 Task: Open Card Home Decor Review in Board Business Model Development and Validation to Workspace Content Marketing Agencies and add a team member Softage.1@softage.net, a label Blue, a checklist Mixology, an attachment from Trello, a color Blue and finally, add a card description 'Plan and execute company team-building retreat with a focus on creativity and innovation' and a comment 'This task presents an opportunity to demonstrate our leadership and decision-making skills, making informed choices and taking action.'. Add a start date 'Jan 05, 1900' with a due date 'Jan 12, 1900'
Action: Mouse moved to (48, 264)
Screenshot: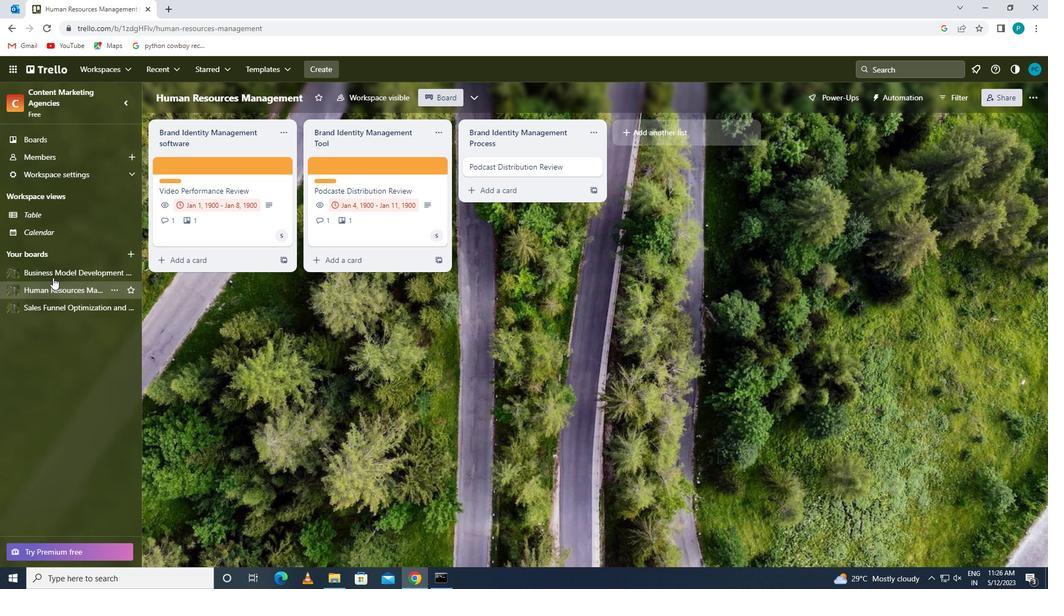 
Action: Mouse pressed left at (48, 264)
Screenshot: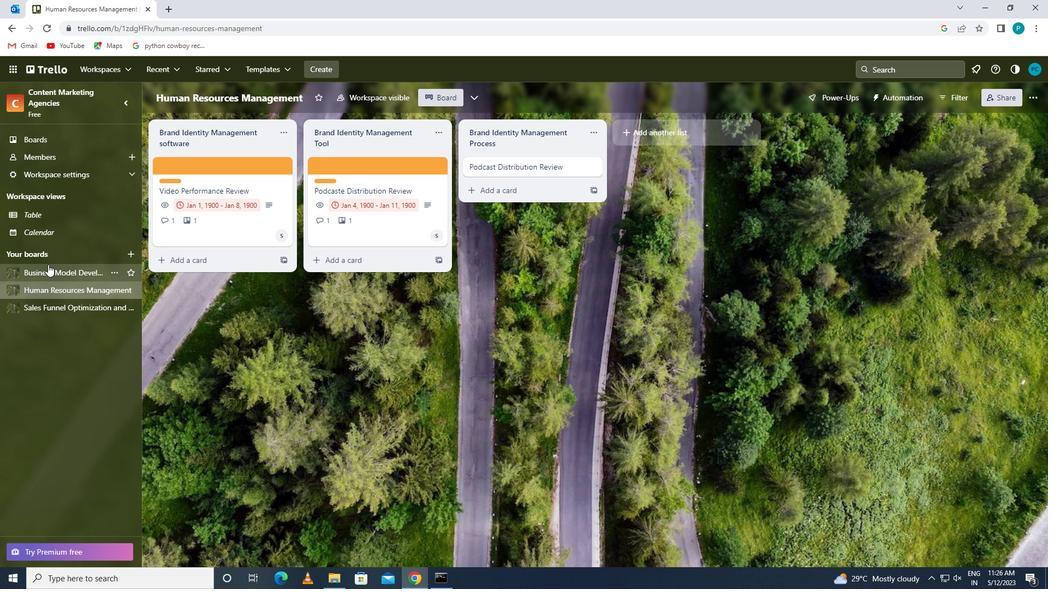 
Action: Mouse moved to (349, 167)
Screenshot: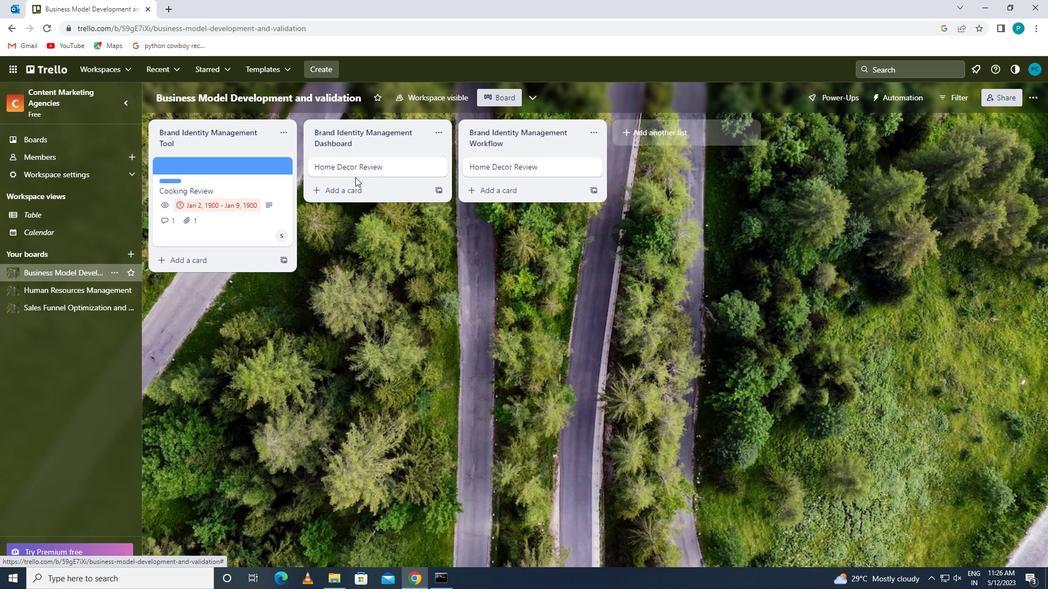 
Action: Mouse pressed left at (349, 167)
Screenshot: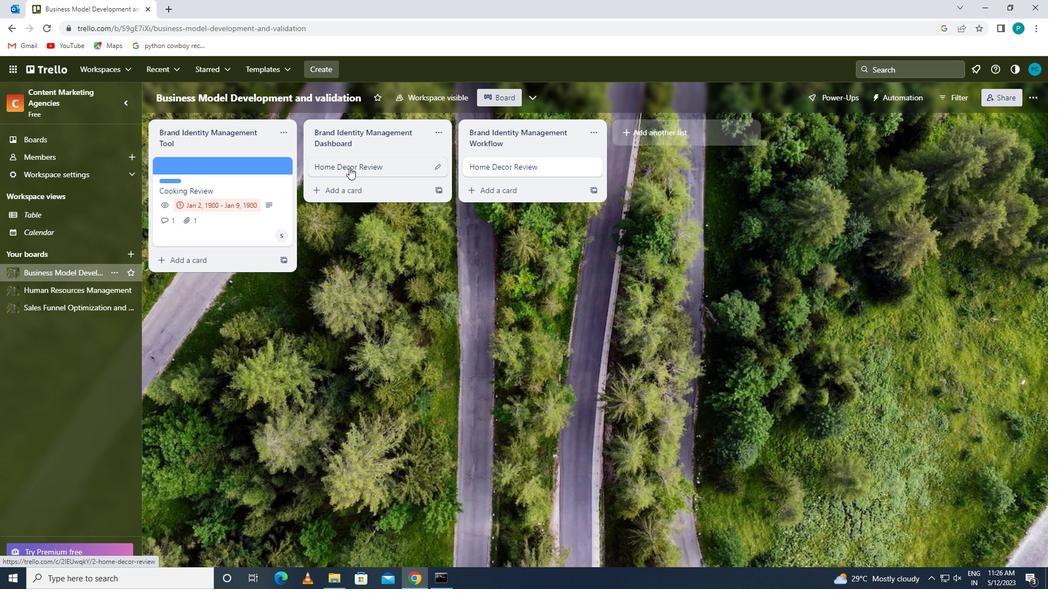 
Action: Mouse moved to (659, 191)
Screenshot: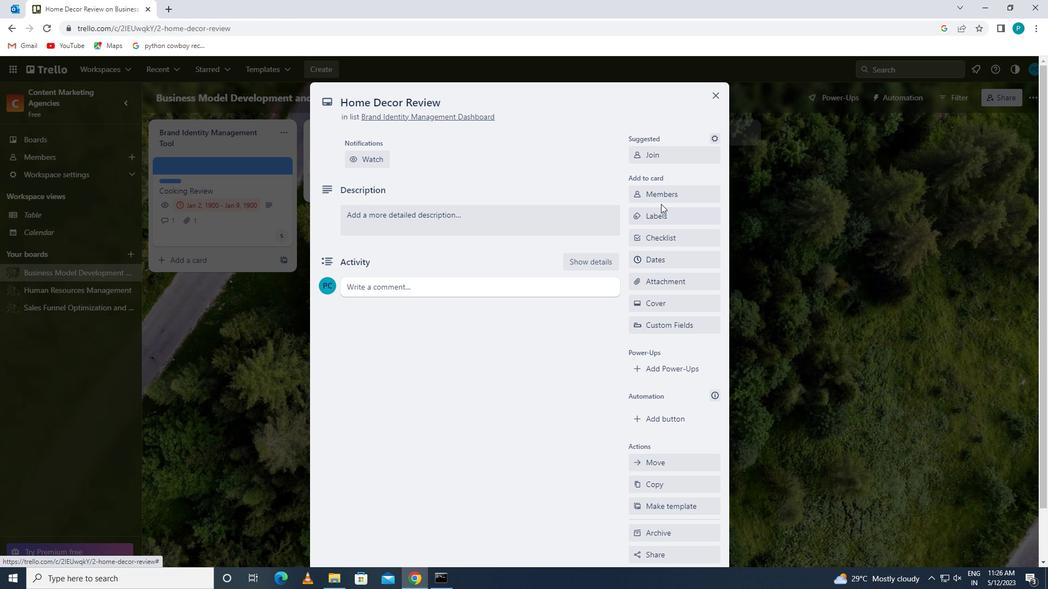 
Action: Mouse pressed left at (659, 191)
Screenshot: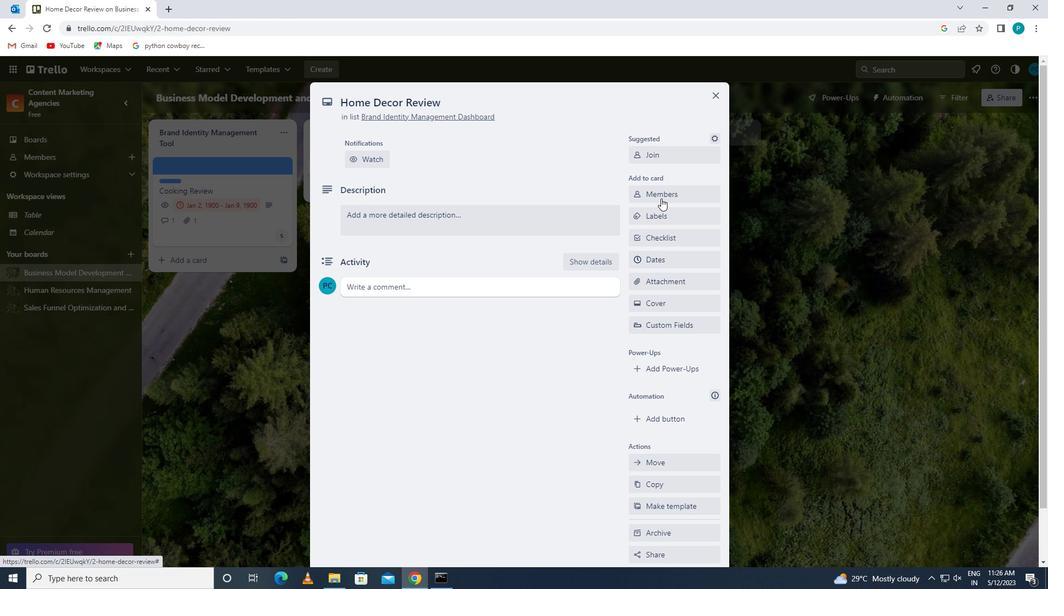 
Action: Key pressed <Key.caps_lock>s<Key.caps_lock>oftage.1
Screenshot: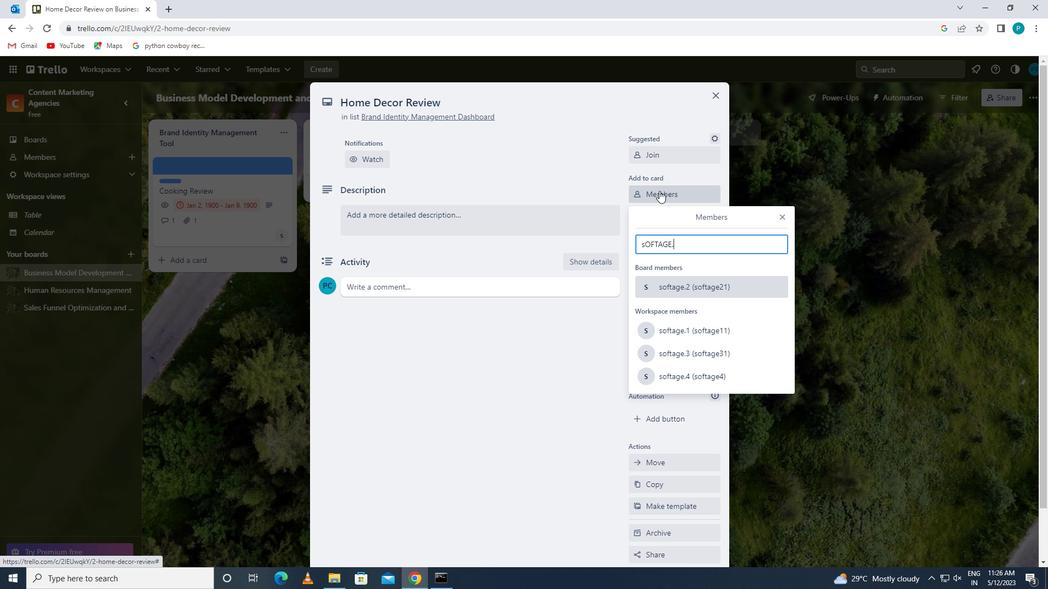 
Action: Mouse moved to (668, 349)
Screenshot: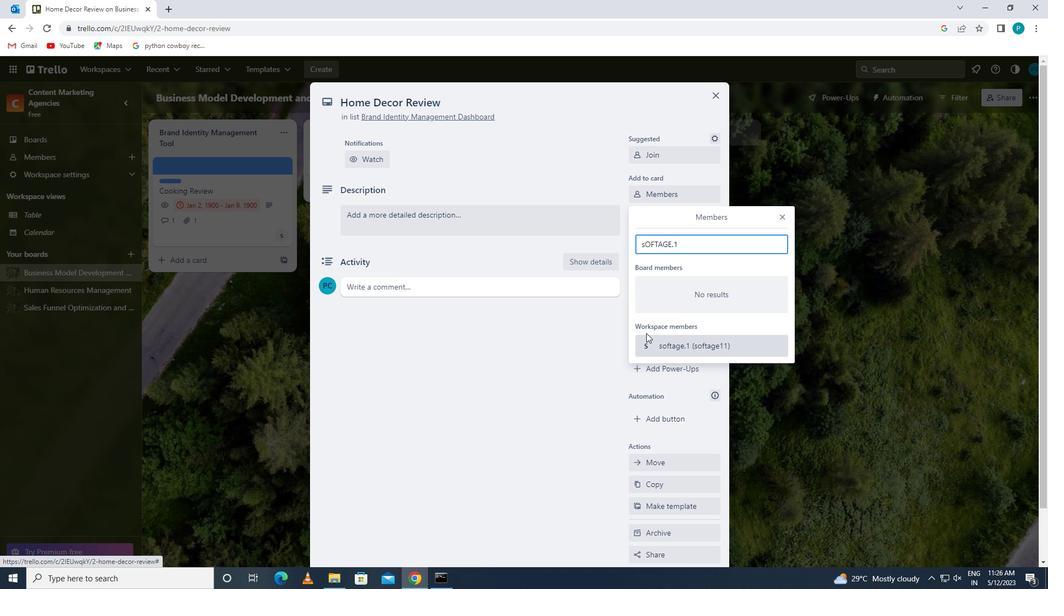 
Action: Mouse pressed left at (668, 349)
Screenshot: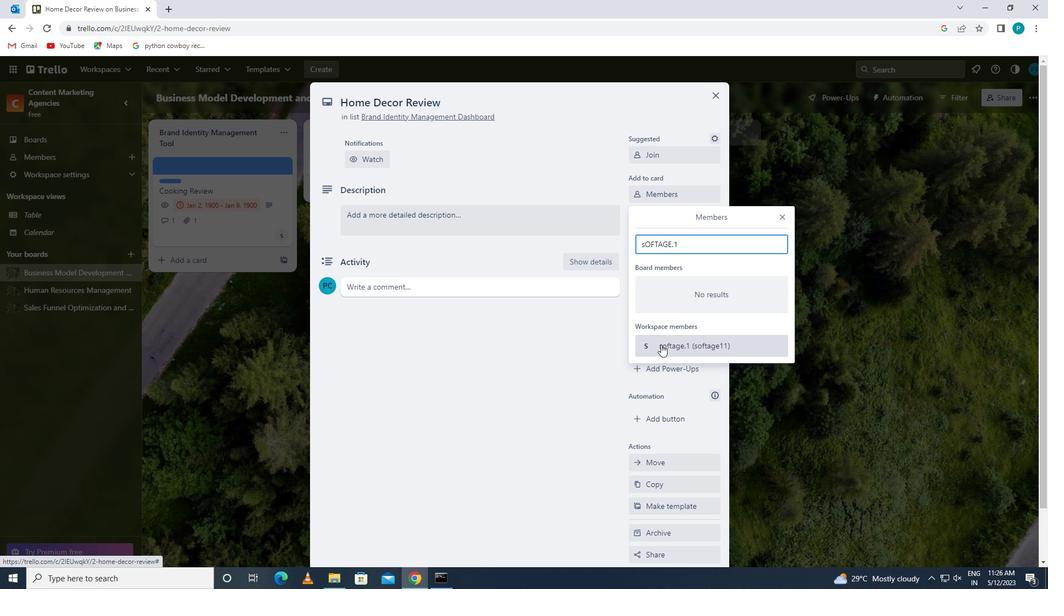 
Action: Mouse moved to (776, 211)
Screenshot: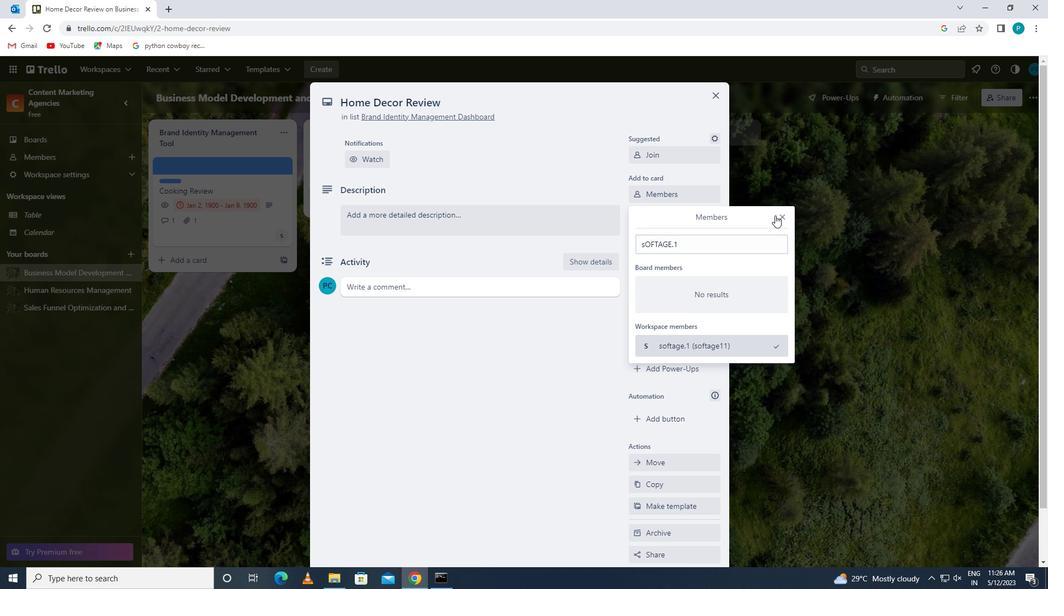 
Action: Mouse pressed left at (776, 211)
Screenshot: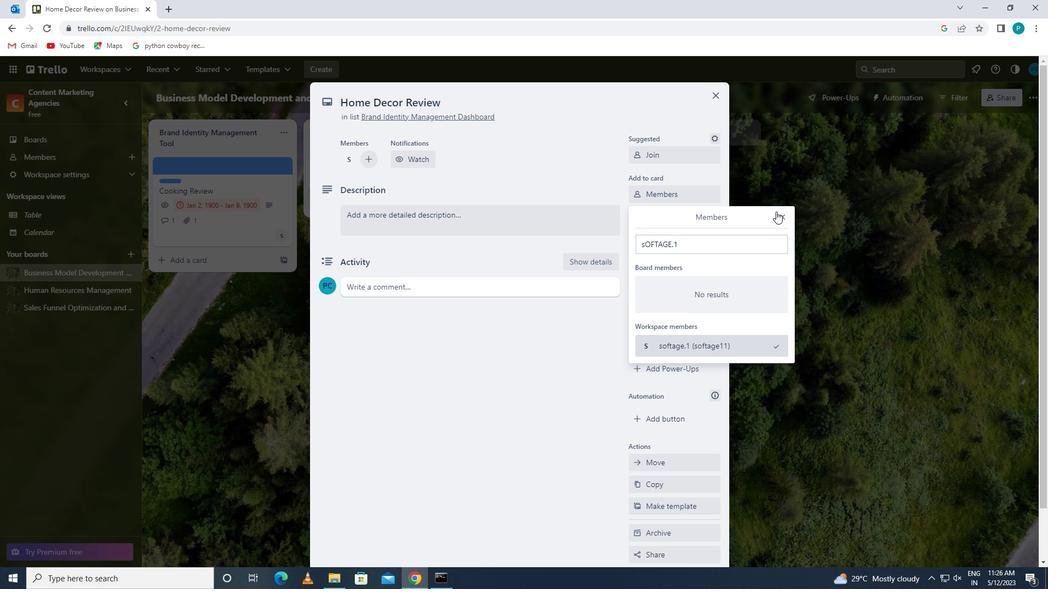
Action: Mouse moved to (681, 209)
Screenshot: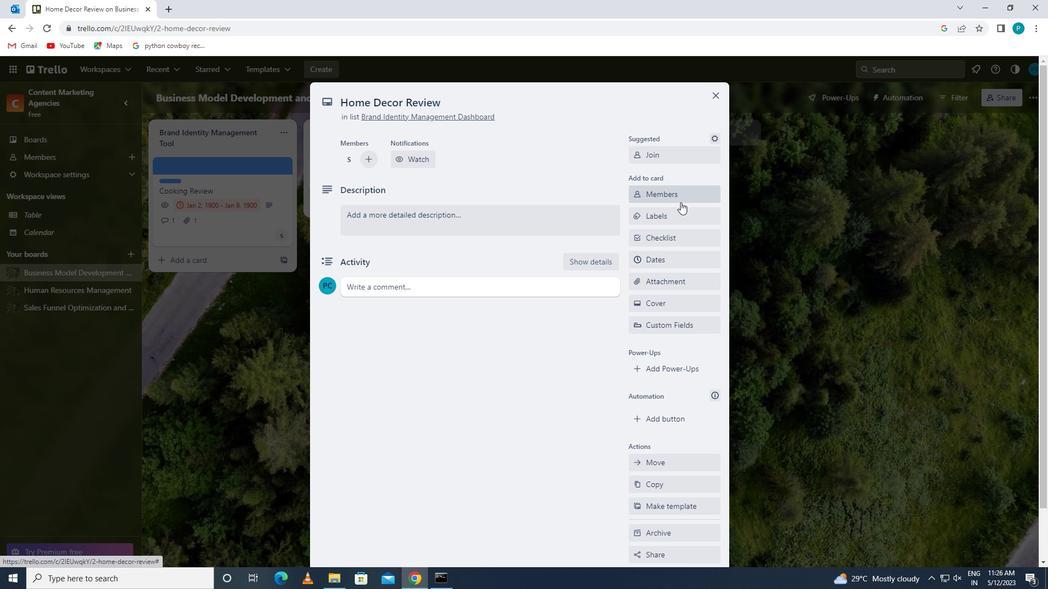 
Action: Mouse pressed left at (681, 209)
Screenshot: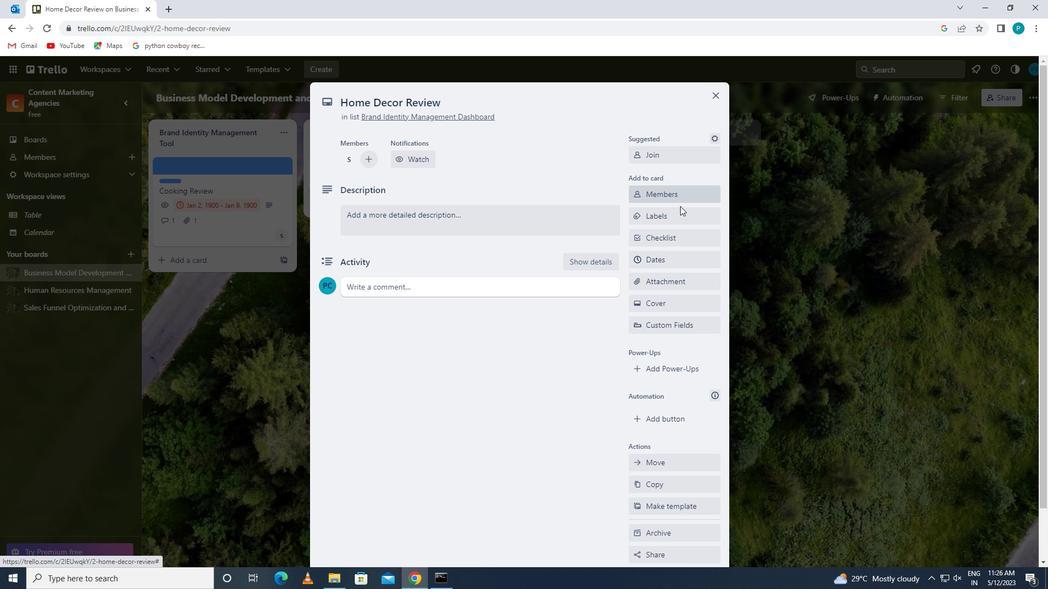 
Action: Mouse moved to (708, 431)
Screenshot: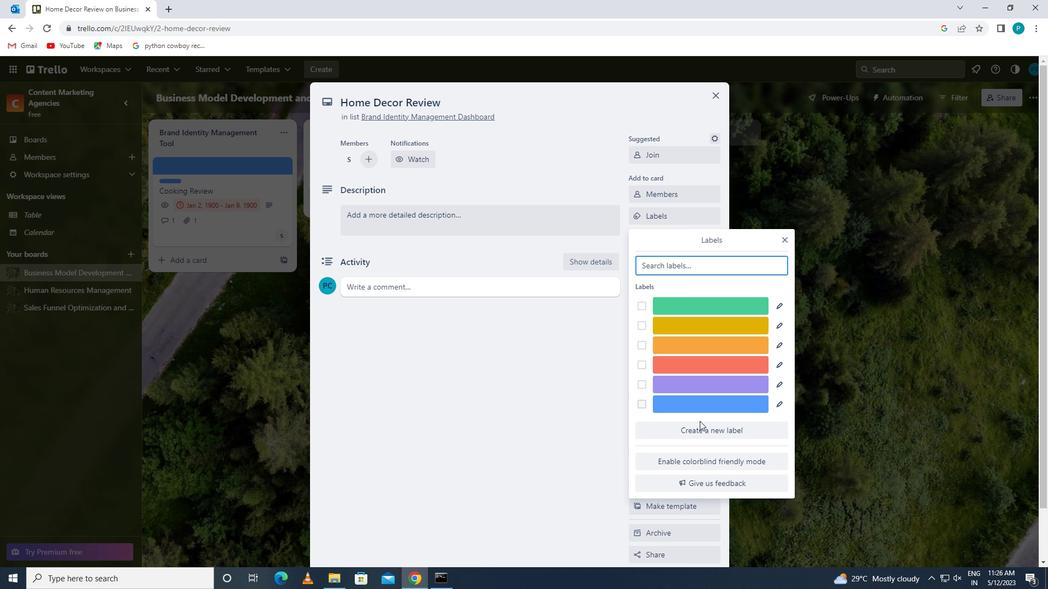 
Action: Mouse pressed left at (708, 431)
Screenshot: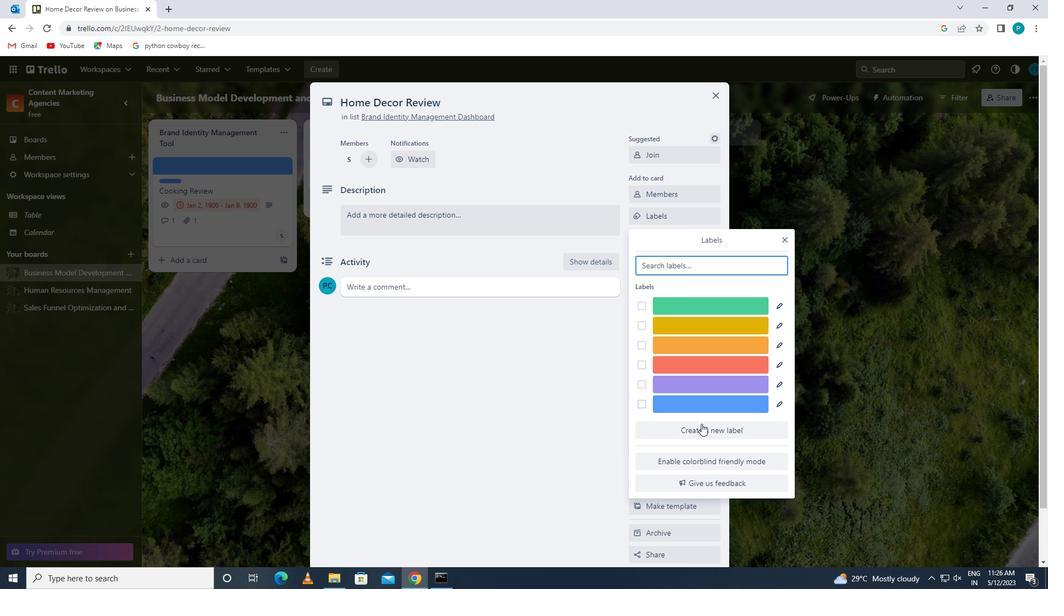 
Action: Mouse moved to (653, 471)
Screenshot: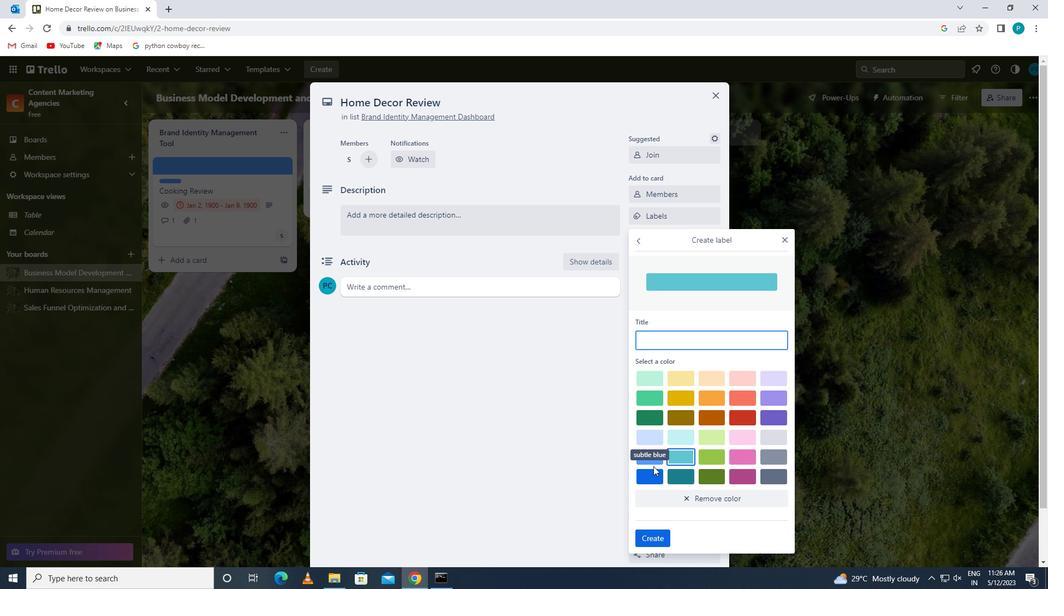 
Action: Mouse pressed left at (653, 471)
Screenshot: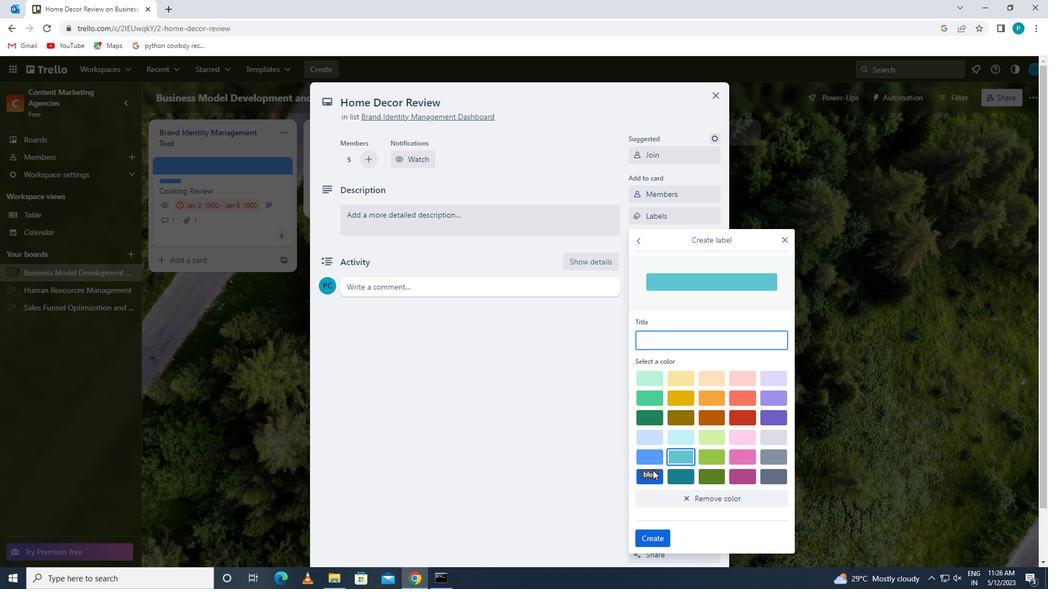 
Action: Mouse moved to (652, 460)
Screenshot: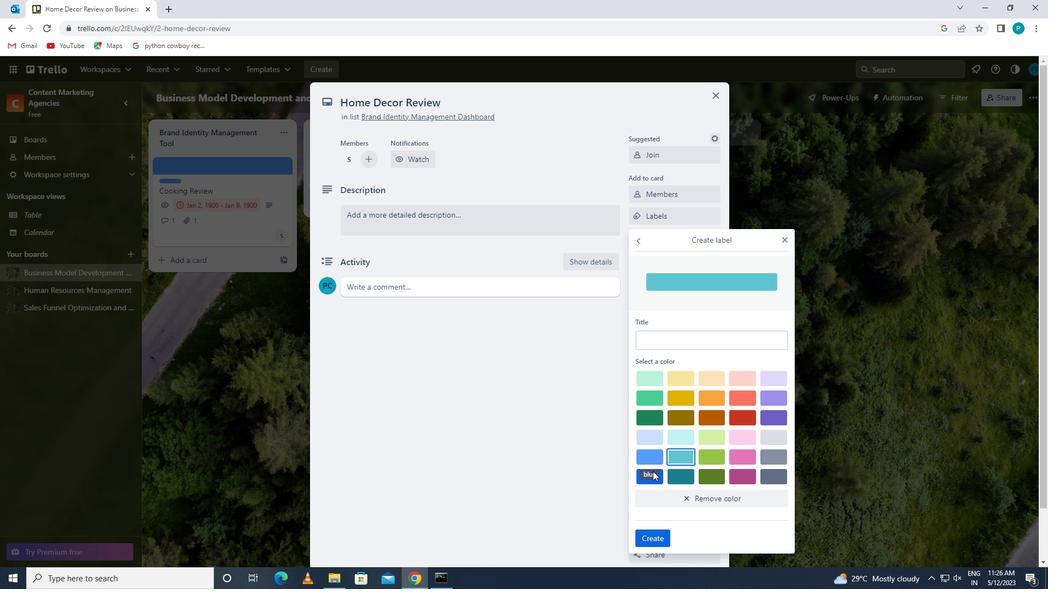 
Action: Mouse pressed left at (652, 460)
Screenshot: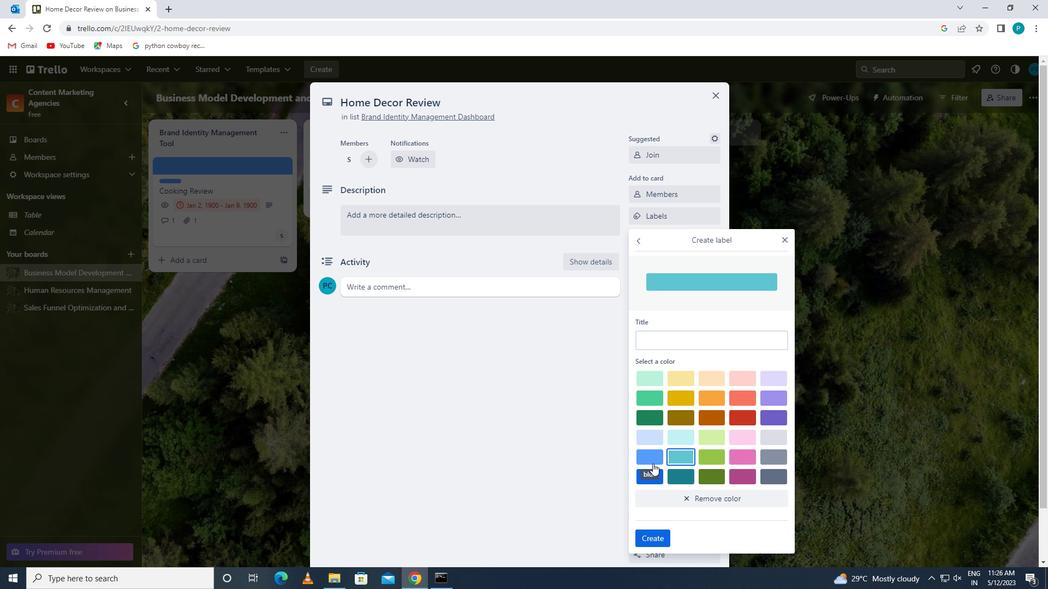 
Action: Mouse moved to (653, 531)
Screenshot: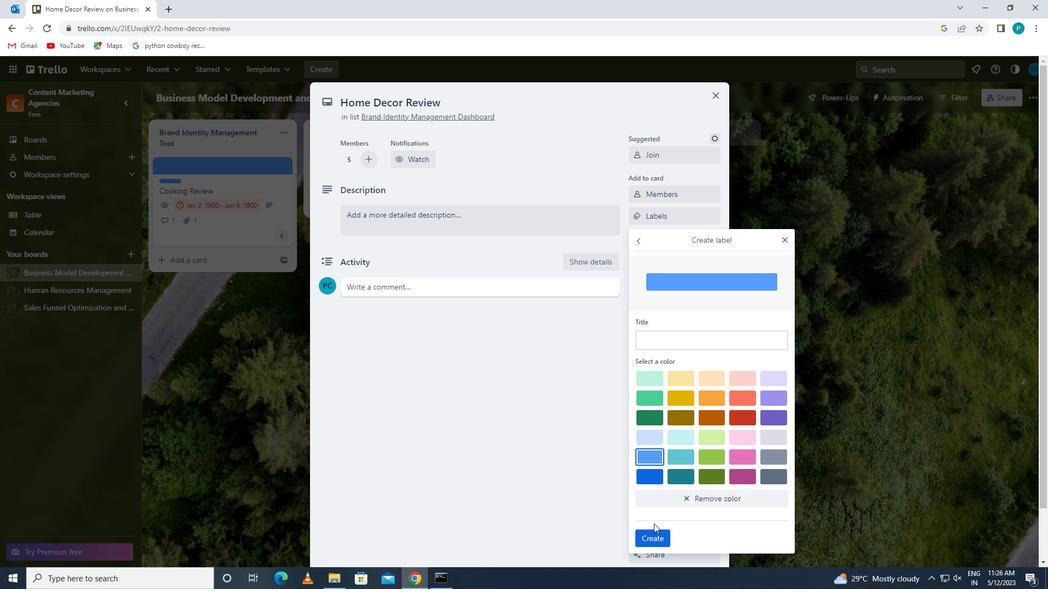 
Action: Mouse pressed left at (653, 531)
Screenshot: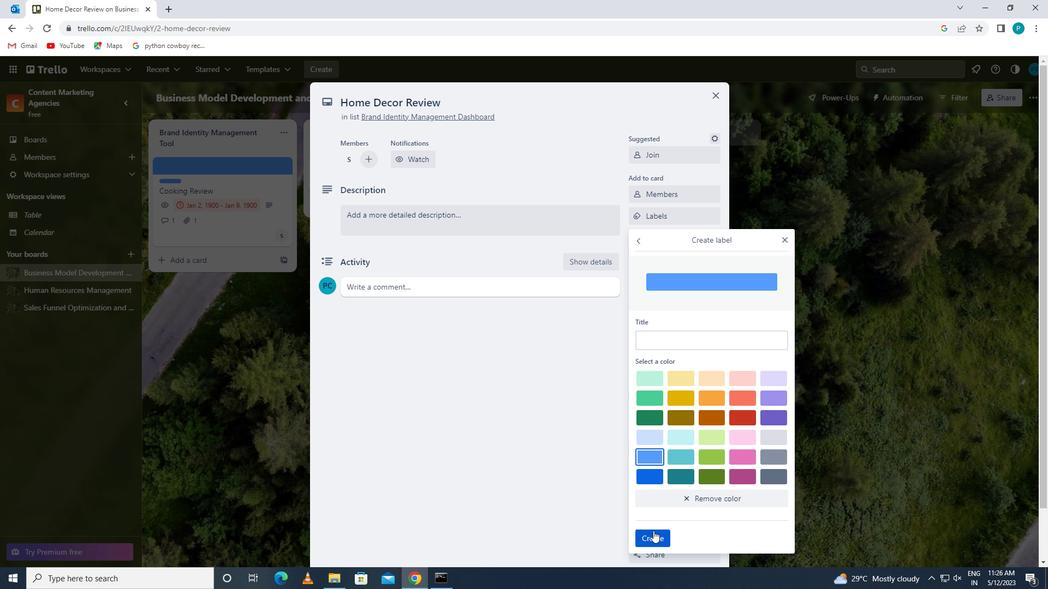
Action: Mouse moved to (784, 241)
Screenshot: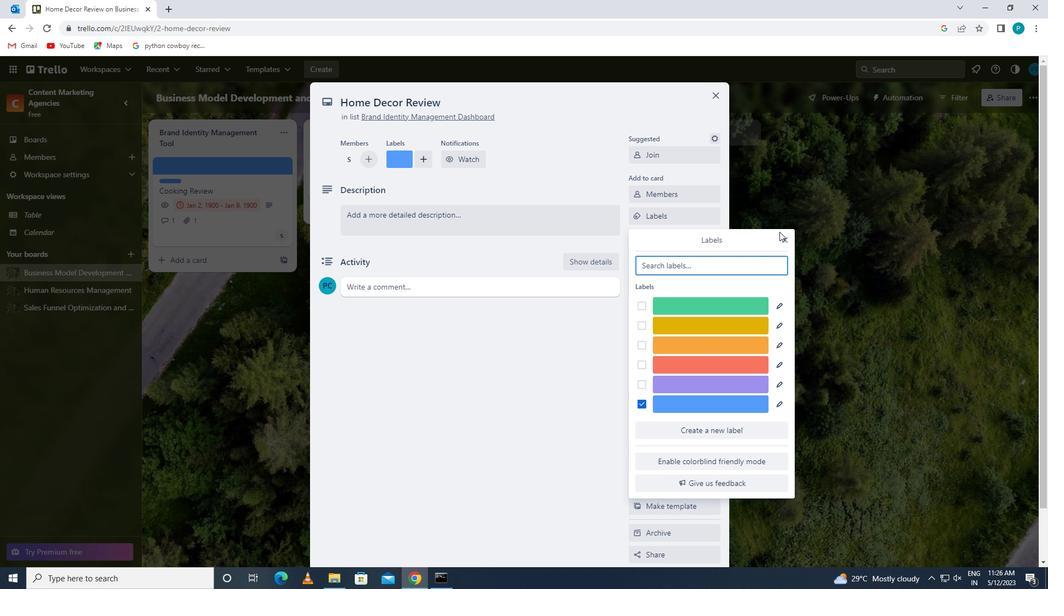 
Action: Mouse pressed left at (784, 241)
Screenshot: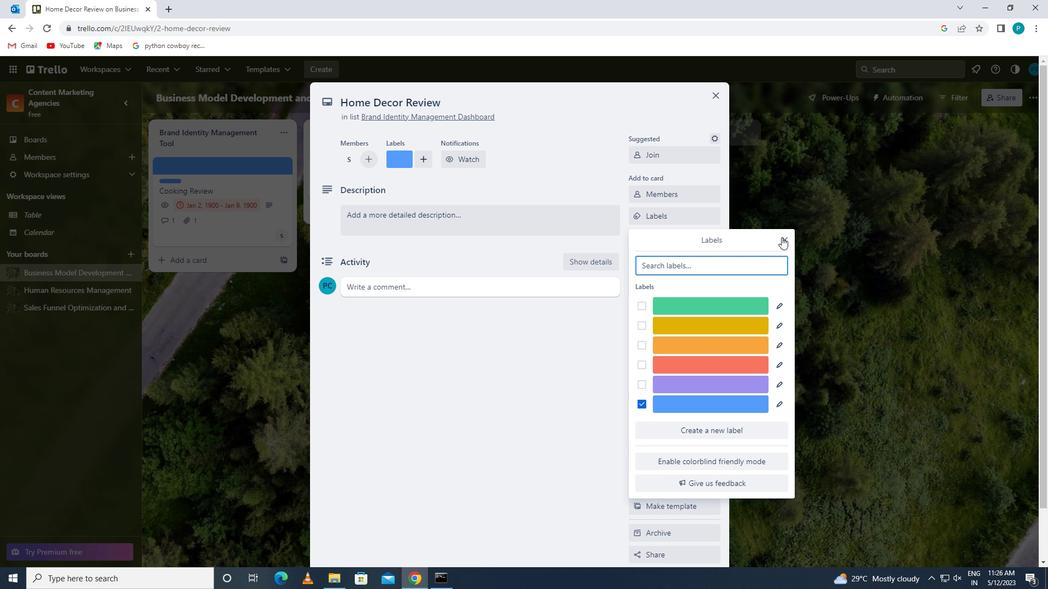 
Action: Mouse moved to (656, 244)
Screenshot: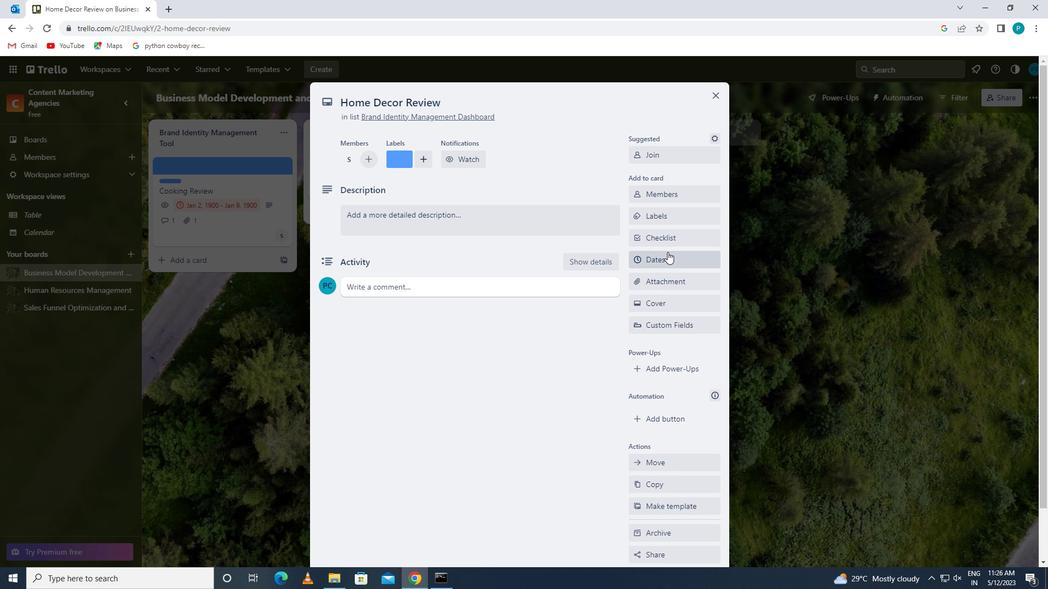 
Action: Mouse pressed left at (656, 244)
Screenshot: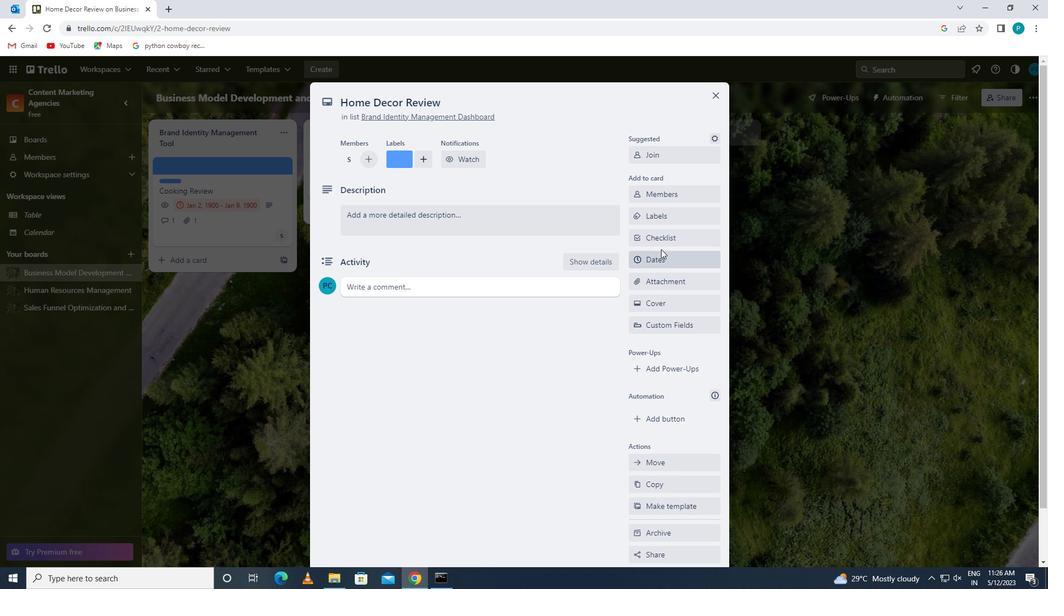 
Action: Key pressed <Key.caps_lock>m<Key.caps_lock>
Screenshot: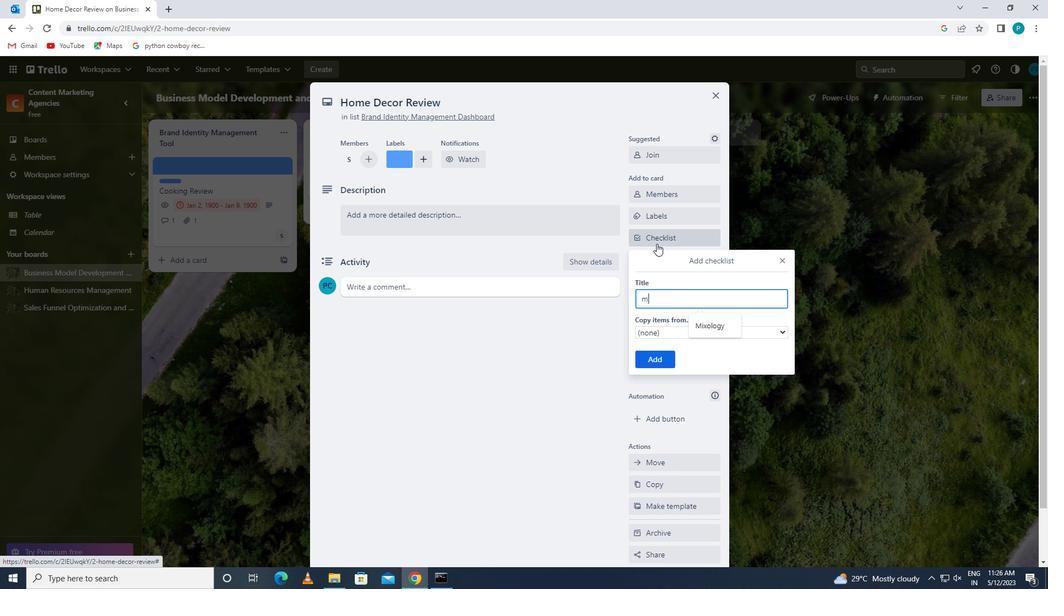 
Action: Mouse moved to (706, 323)
Screenshot: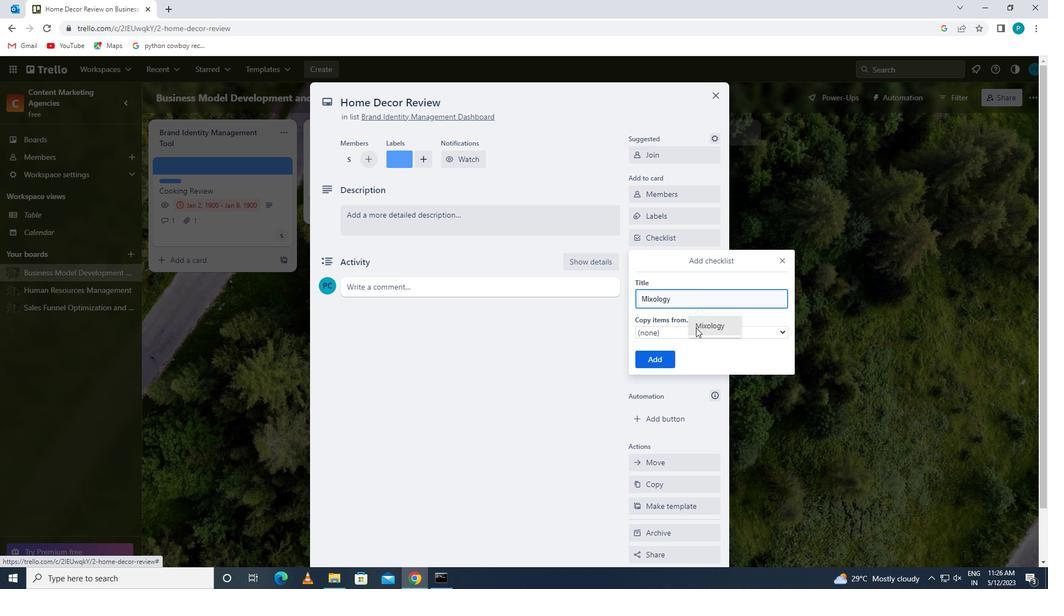 
Action: Mouse pressed left at (706, 323)
Screenshot: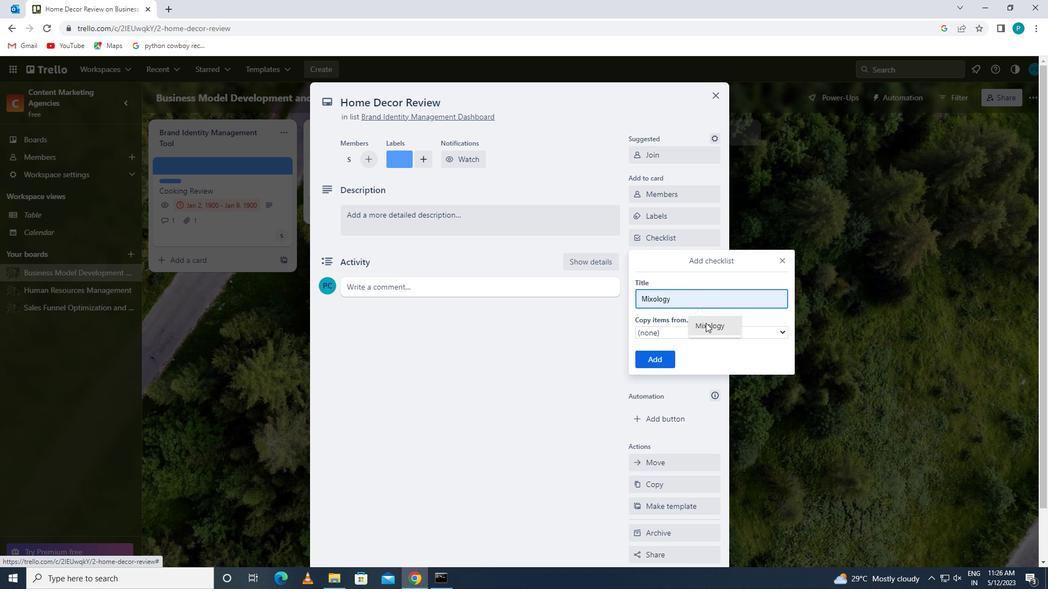 
Action: Mouse moved to (665, 355)
Screenshot: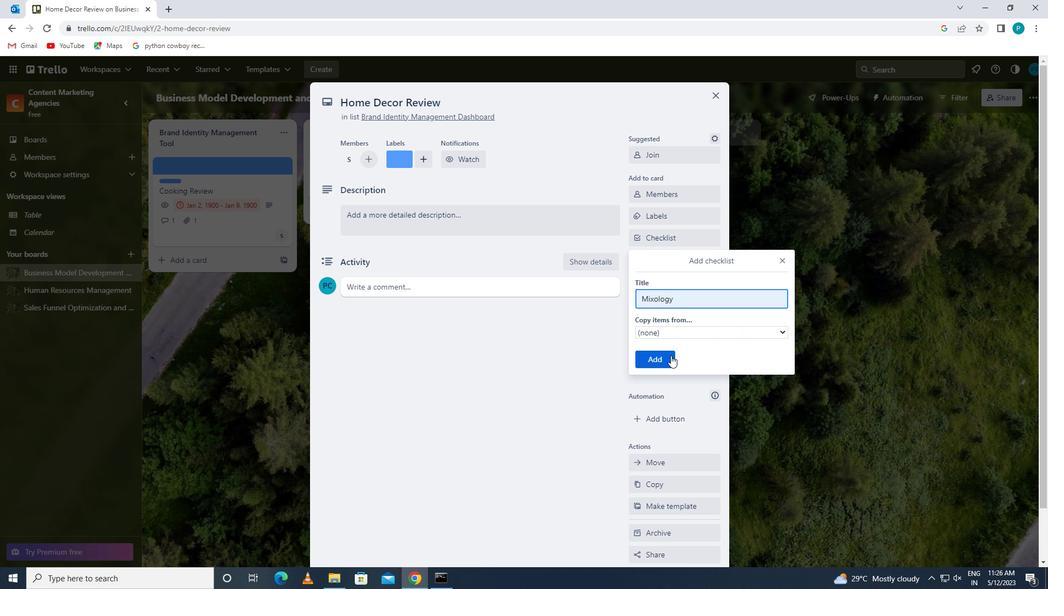
Action: Mouse pressed left at (665, 355)
Screenshot: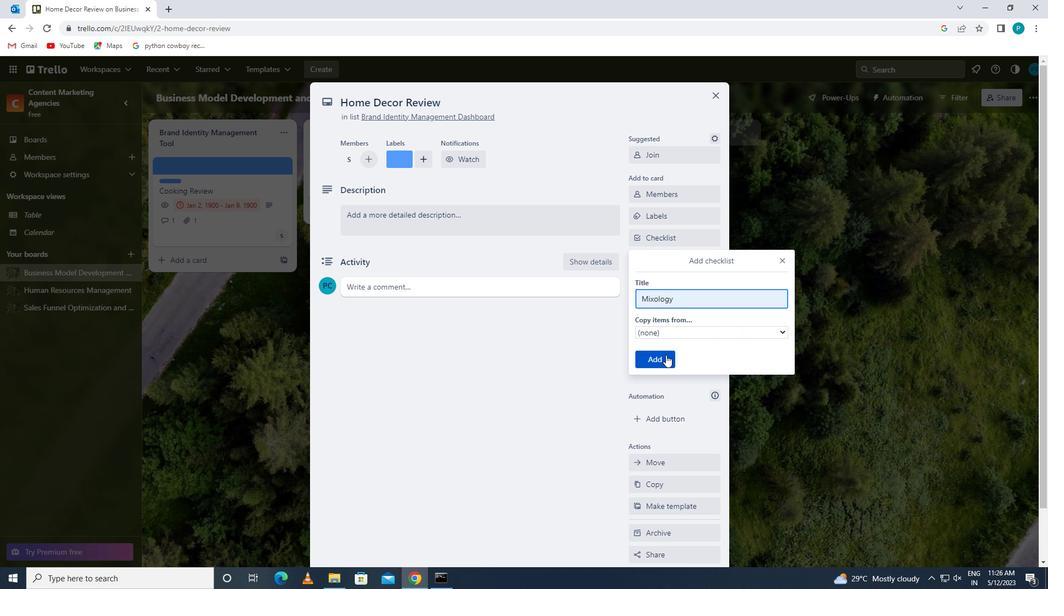 
Action: Mouse moved to (653, 281)
Screenshot: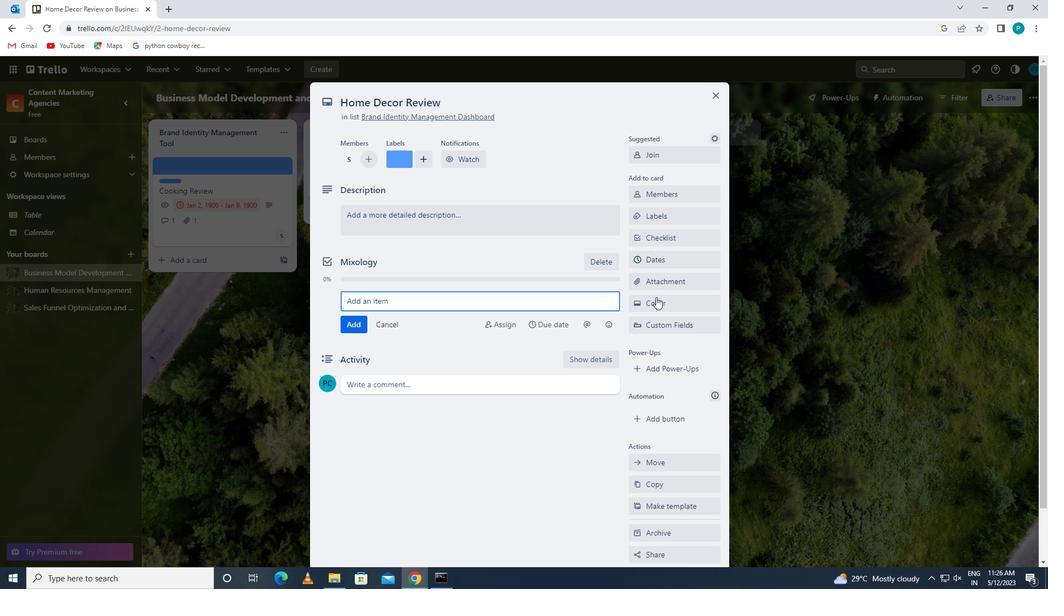
Action: Mouse pressed left at (653, 281)
Screenshot: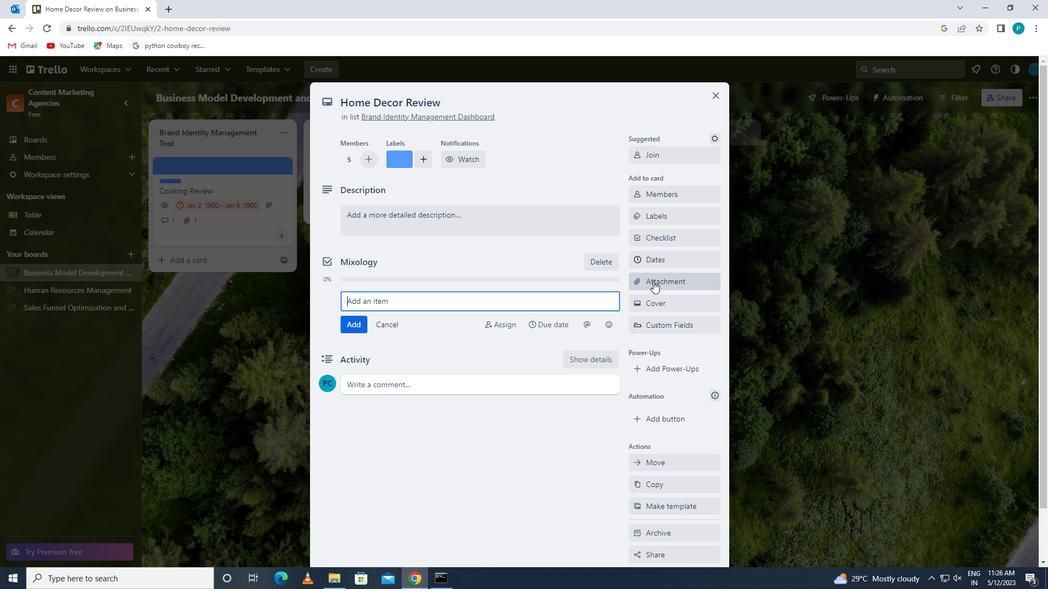 
Action: Mouse moved to (665, 346)
Screenshot: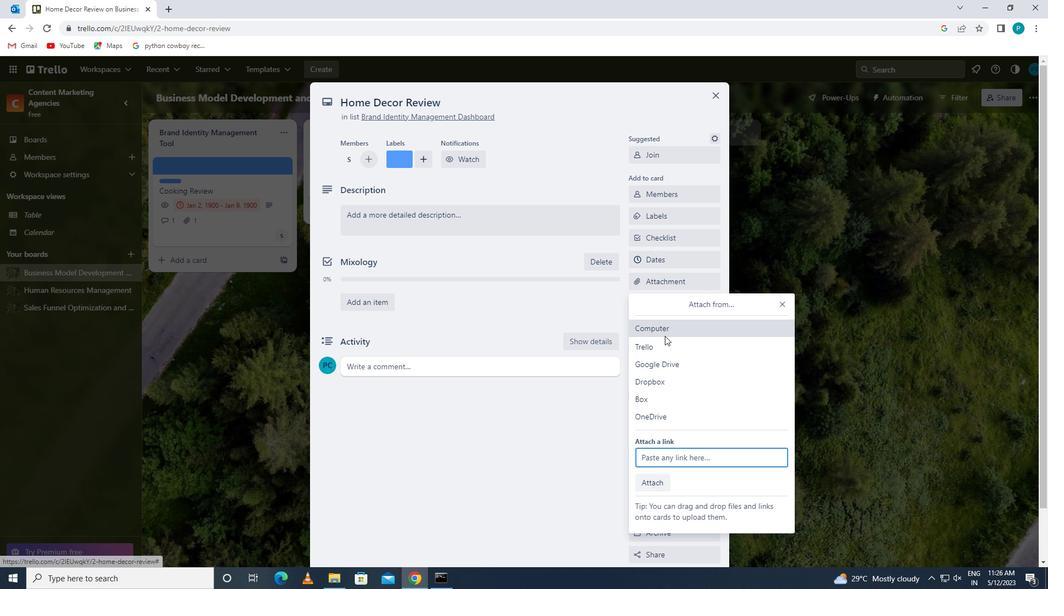 
Action: Mouse pressed left at (665, 346)
Screenshot: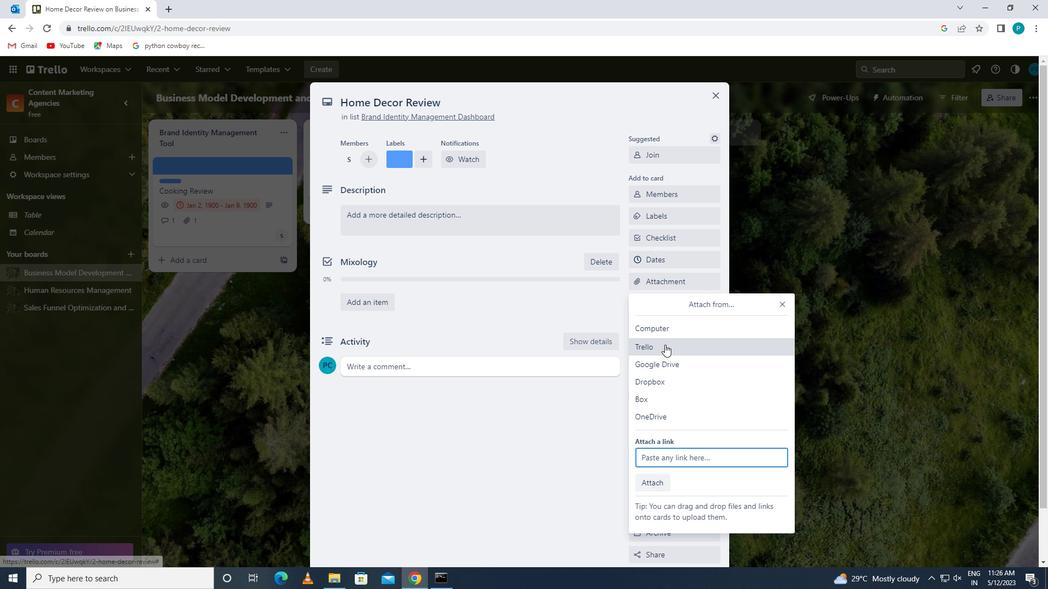 
Action: Mouse moved to (664, 295)
Screenshot: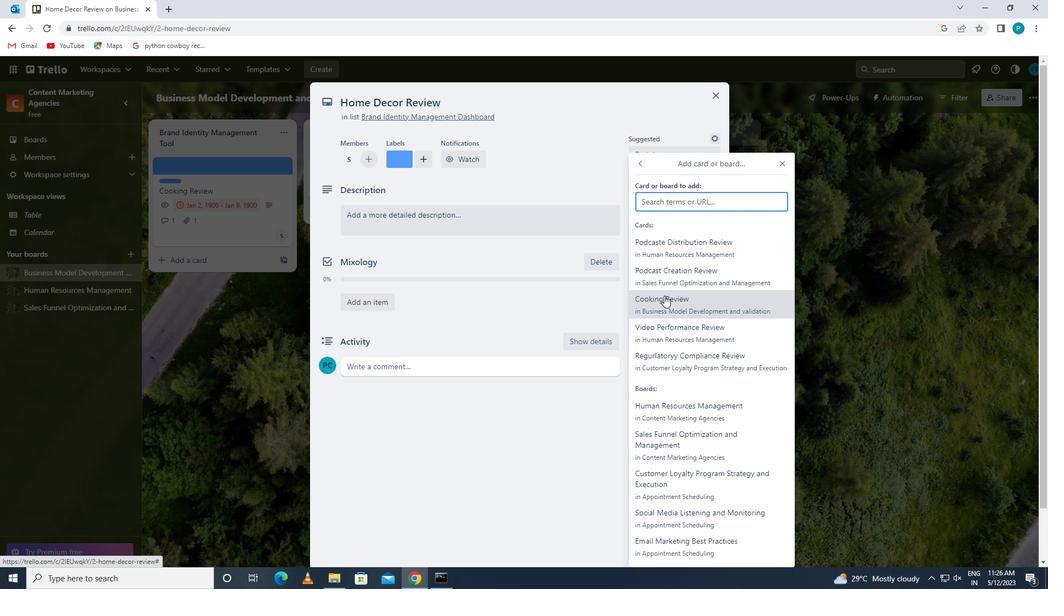 
Action: Mouse pressed left at (664, 295)
Screenshot: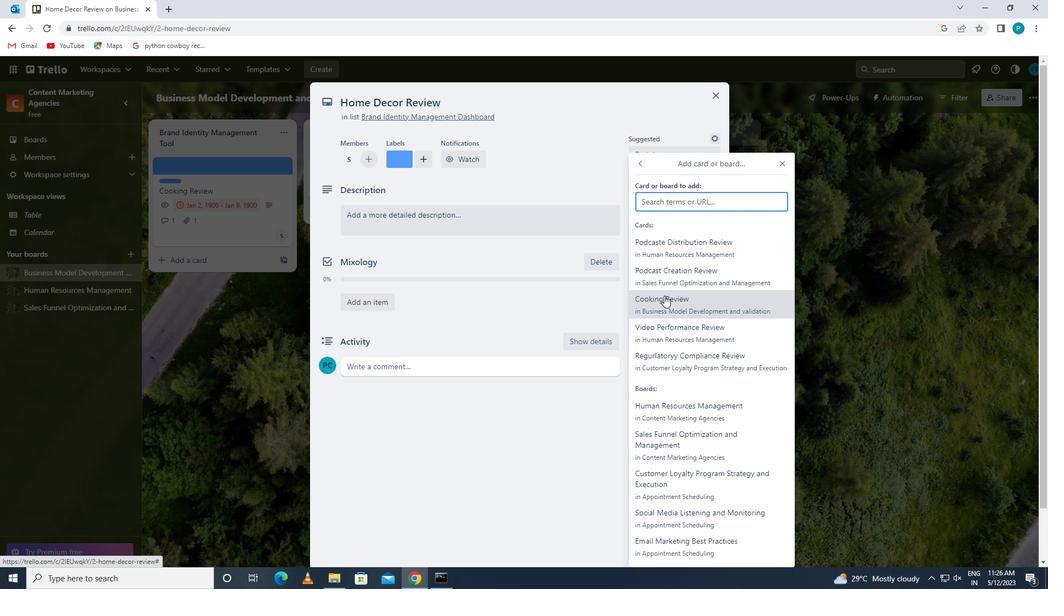 
Action: Mouse moved to (688, 310)
Screenshot: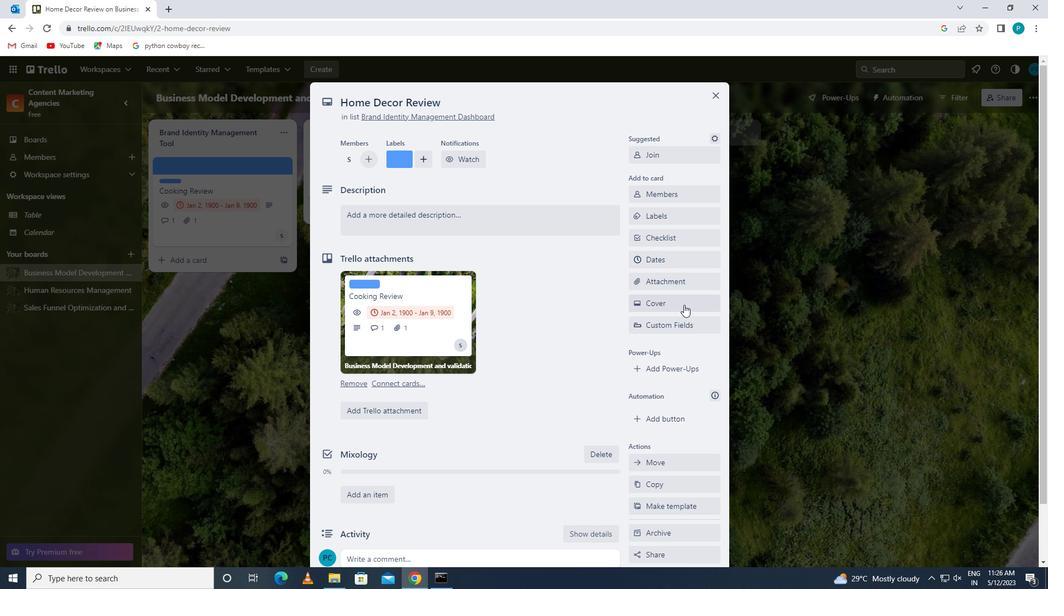 
Action: Mouse pressed left at (688, 310)
Screenshot: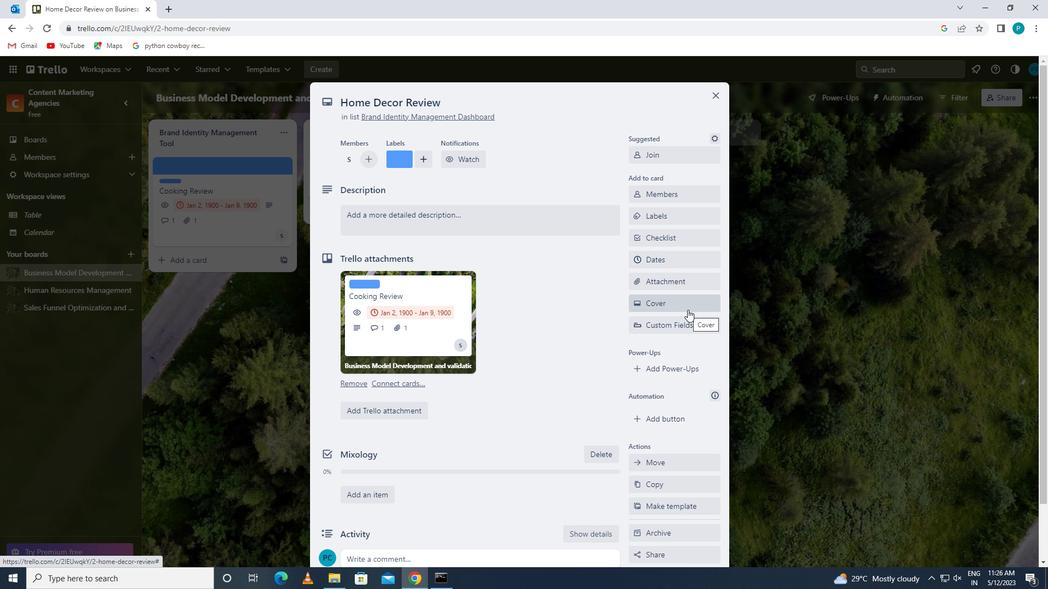 
Action: Mouse moved to (645, 377)
Screenshot: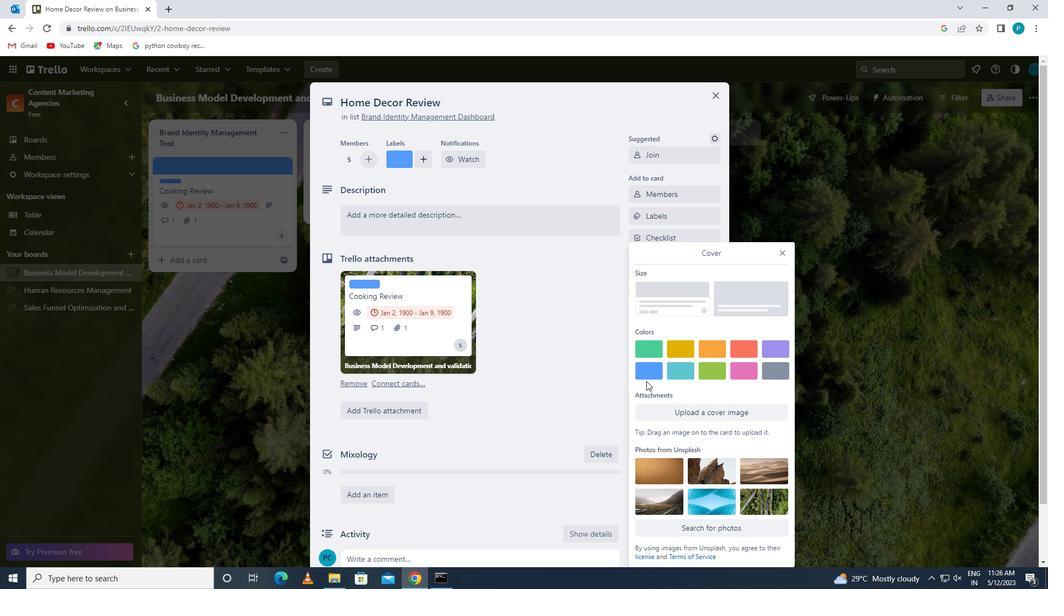 
Action: Mouse pressed left at (645, 377)
Screenshot: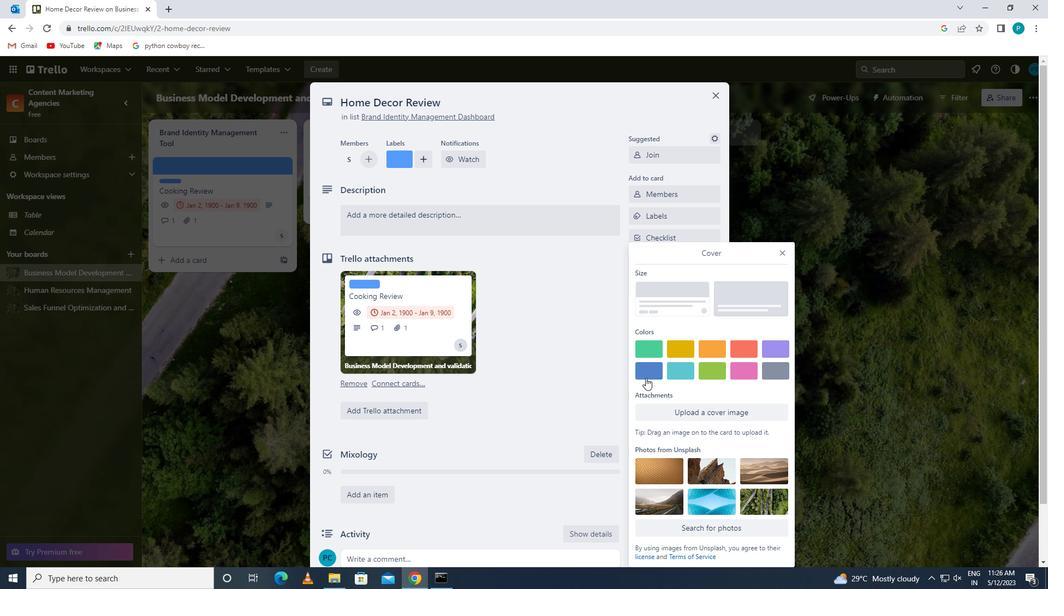 
Action: Mouse moved to (781, 230)
Screenshot: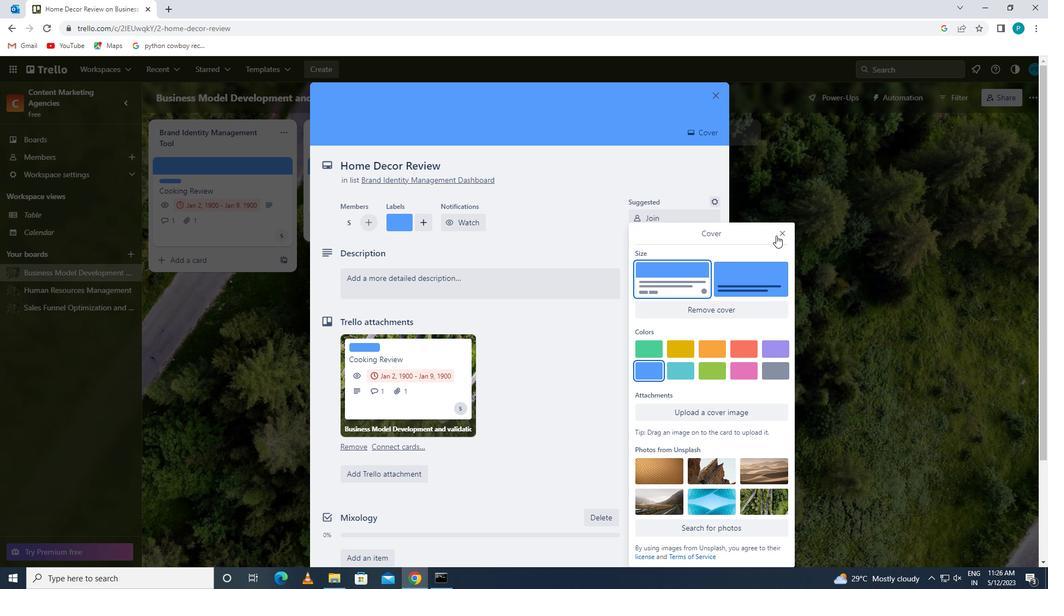 
Action: Mouse pressed left at (781, 230)
Screenshot: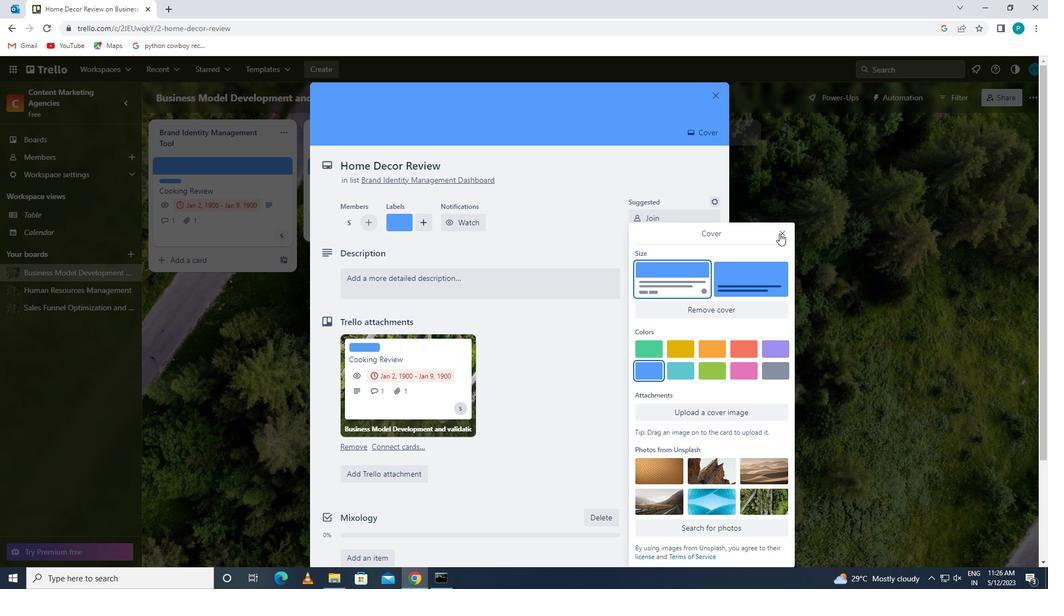 
Action: Mouse moved to (481, 283)
Screenshot: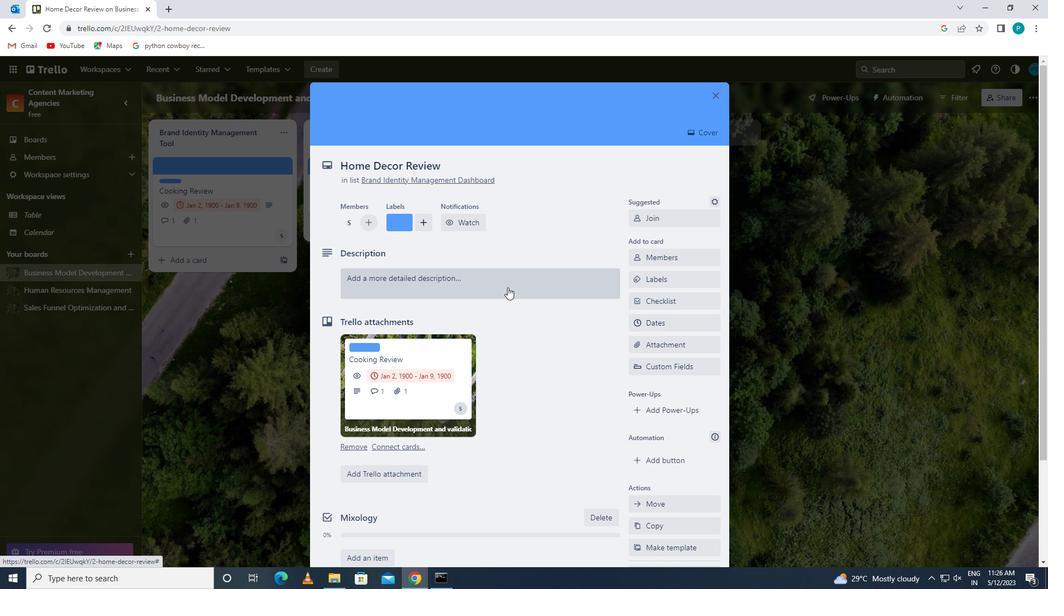 
Action: Mouse pressed left at (481, 283)
Screenshot: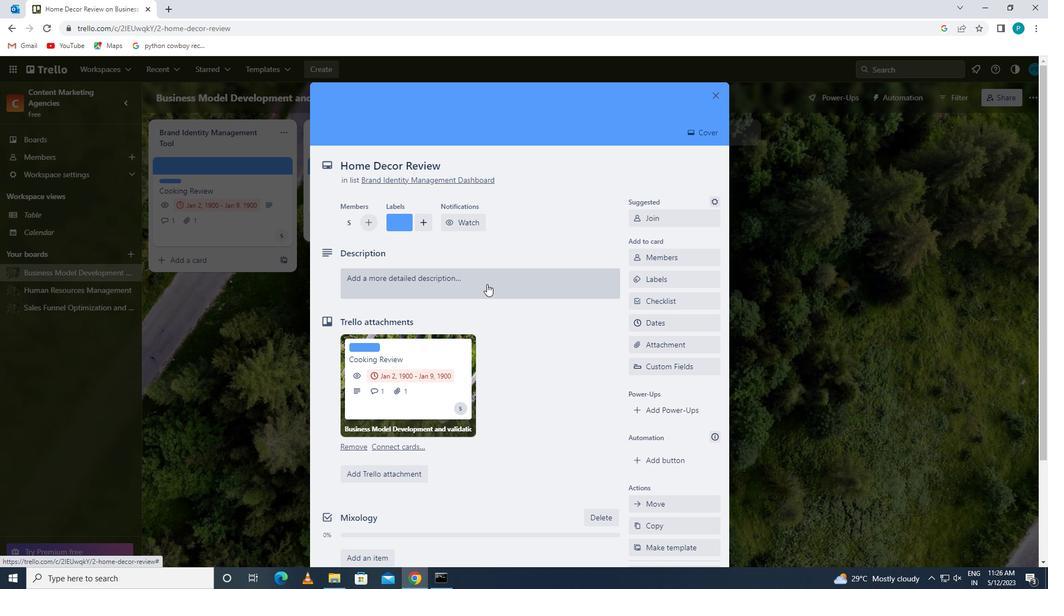 
Action: Key pressed <Key.caps_lock>
Screenshot: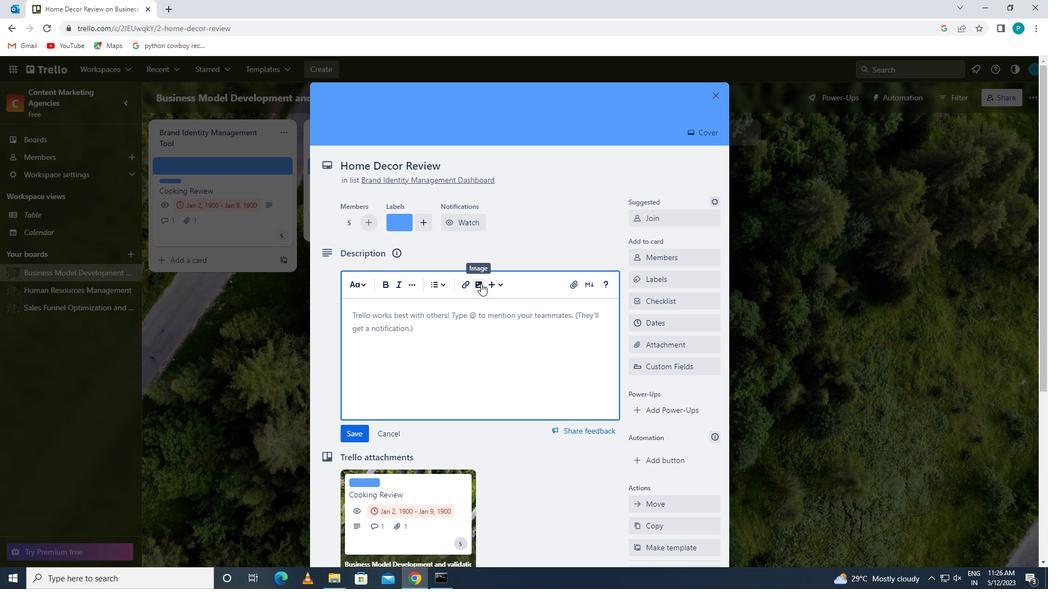 
Action: Mouse moved to (480, 283)
Screenshot: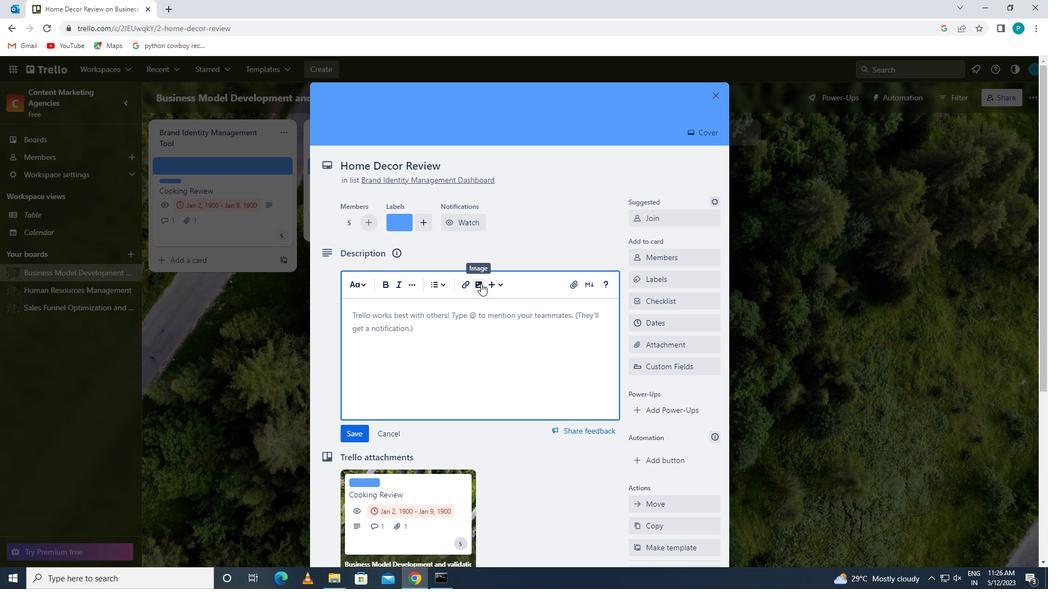 
Action: Key pressed p<Key.caps_lock>lan<Key.space>and<Key.space>execute<Key.space>company<Key.backspace><Key.backspace><Key.backspace><Key.backspace><Key.backspace><Key.backspace><Key.backspace><Key.backspace><Key.backspace><Key.backspace><Key.backspace><Key.backspace><Key.backspace><Key.backspace><Key.backspace><Key.backspace><Key.backspace><Key.backspace><Key.backspace><Key.backspace><Key.backspace><Key.backspace><Key.backspace><Key.backspace>p<Key.caps_lock>lan<Key.space>and<Key.space>execute<Key.space>company<Key.space>team-<Key.space>building<Key.space>rea<Key.backspace>treat<Key.space>with<Key.space>a<Key.space>focus<Key.space>on<Key.space>creatity<Key.backspace><Key.backspace>vity<Key.space>and<Key.space>innovation<Key.space>
Screenshot: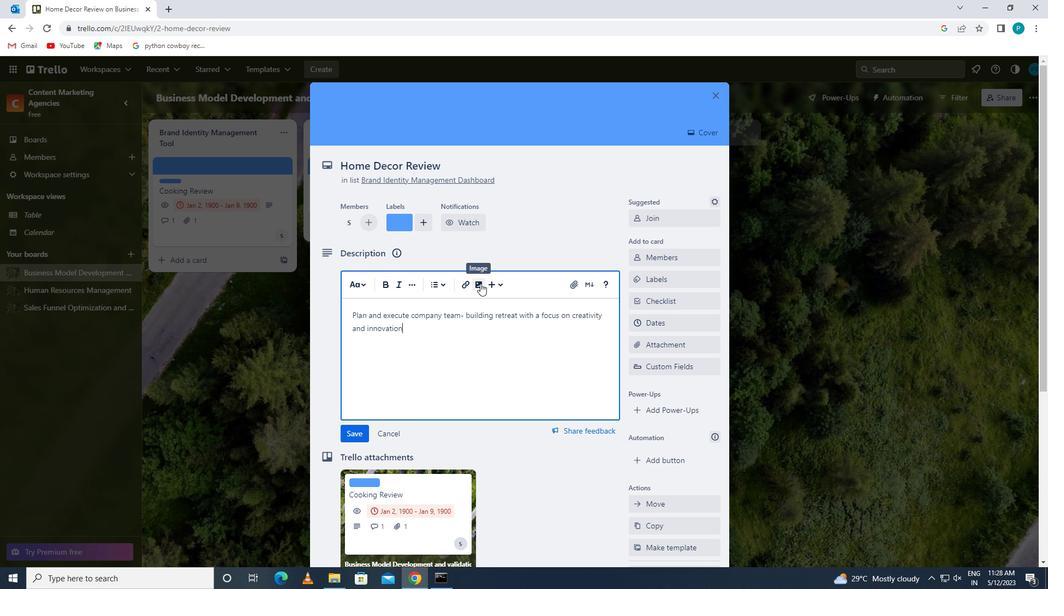 
Action: Mouse moved to (361, 435)
Screenshot: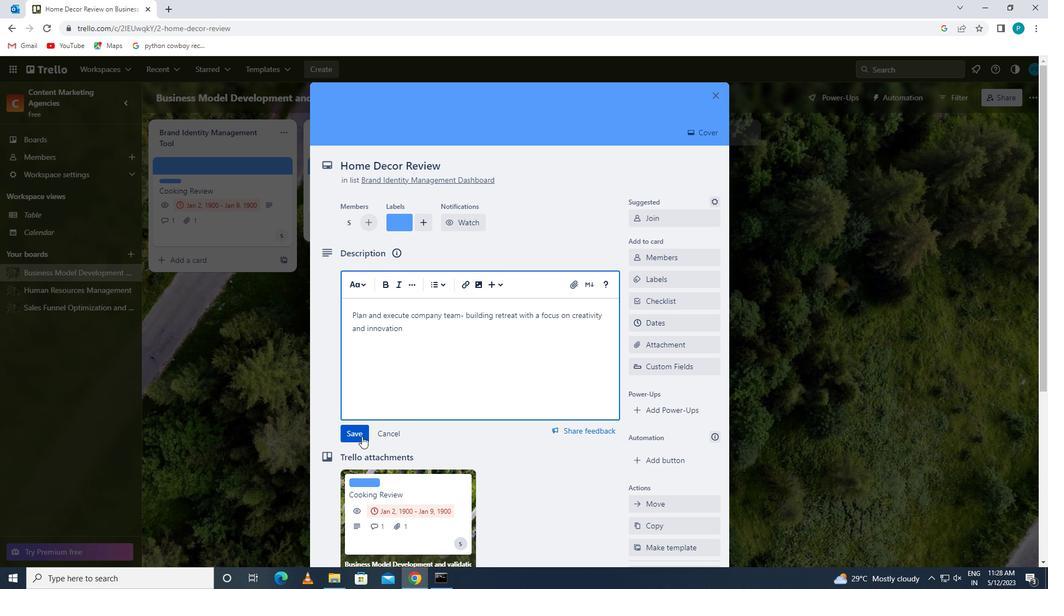 
Action: Mouse pressed left at (361, 435)
Screenshot: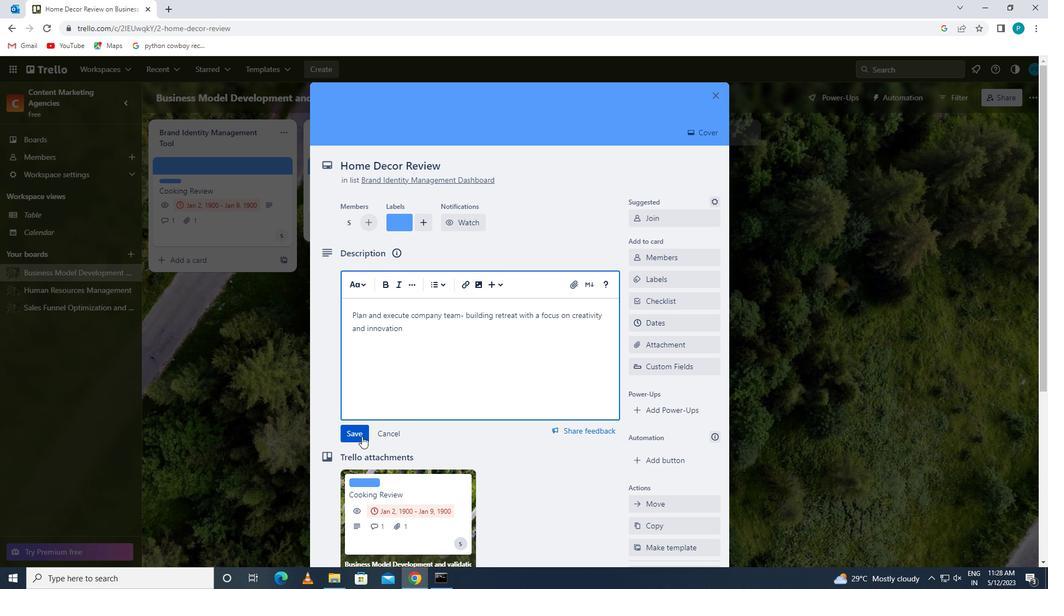 
Action: Mouse scrolled (361, 435) with delta (0, 0)
Screenshot: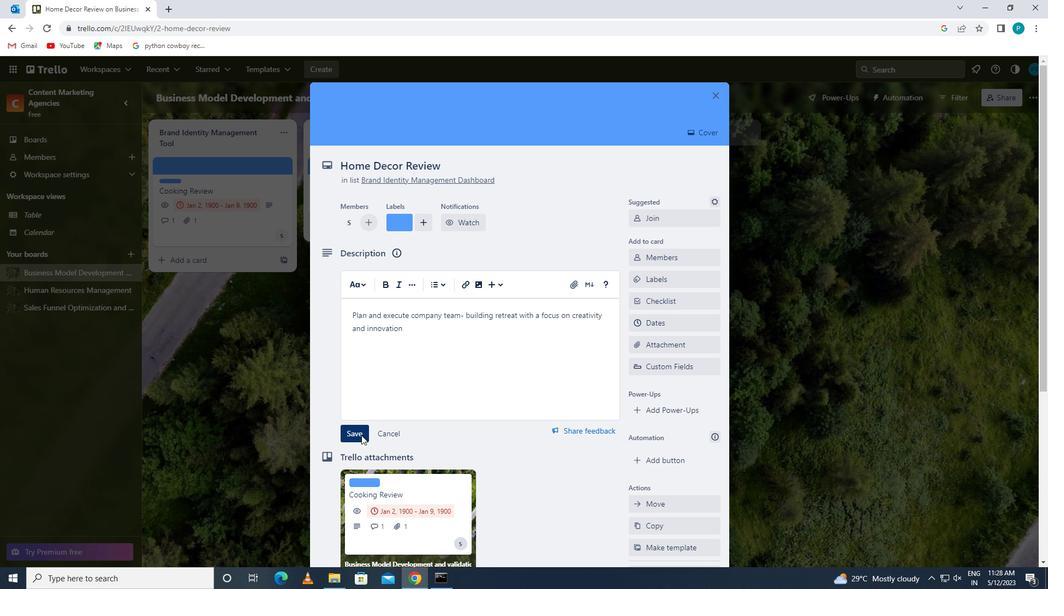 
Action: Mouse scrolled (361, 435) with delta (0, 0)
Screenshot: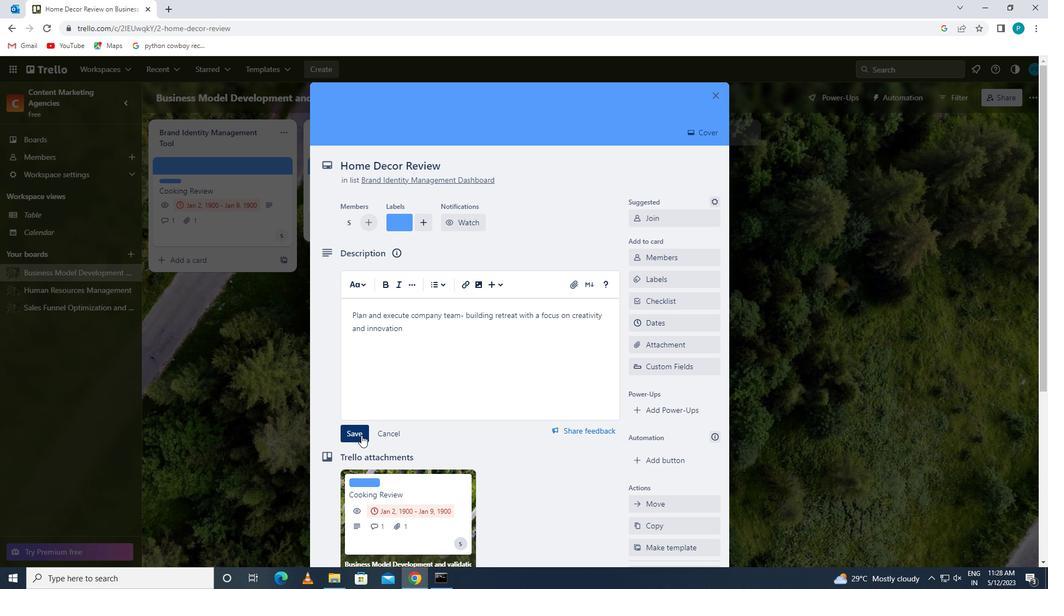 
Action: Mouse scrolled (361, 435) with delta (0, 0)
Screenshot: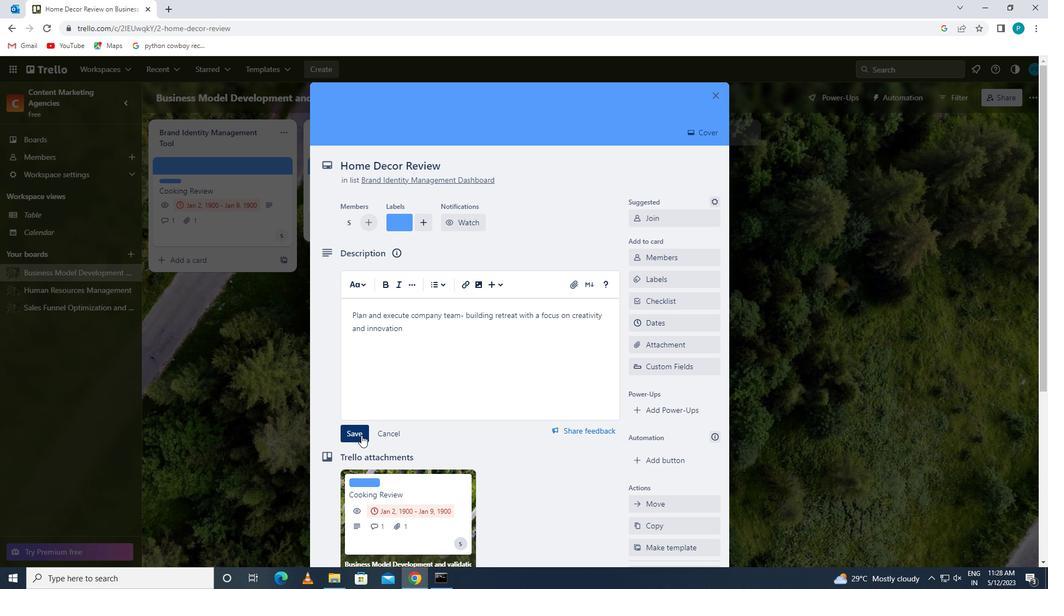 
Action: Mouse scrolled (361, 435) with delta (0, 0)
Screenshot: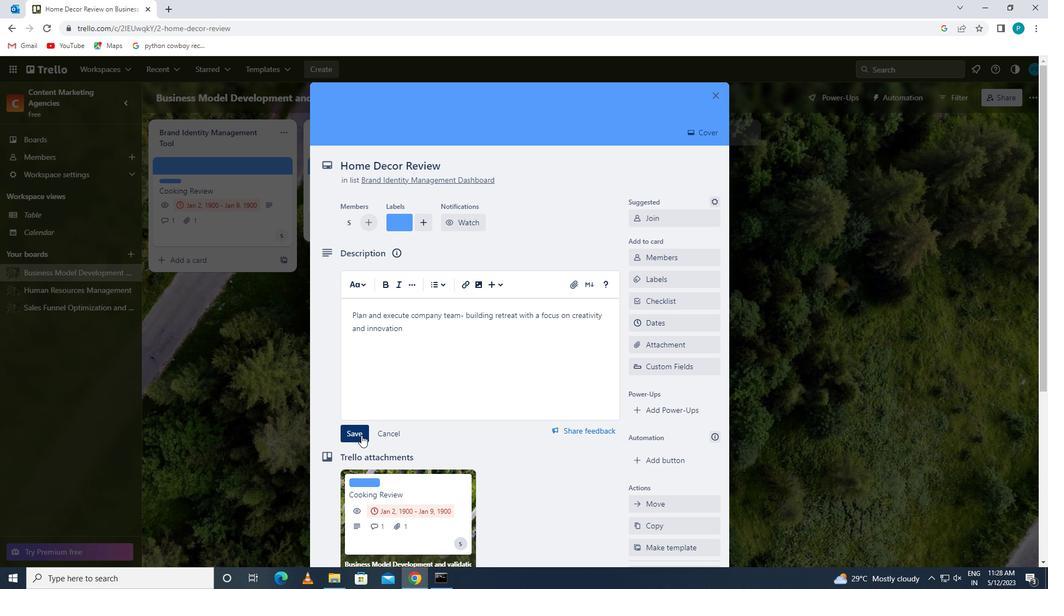 
Action: Mouse scrolled (361, 435) with delta (0, 0)
Screenshot: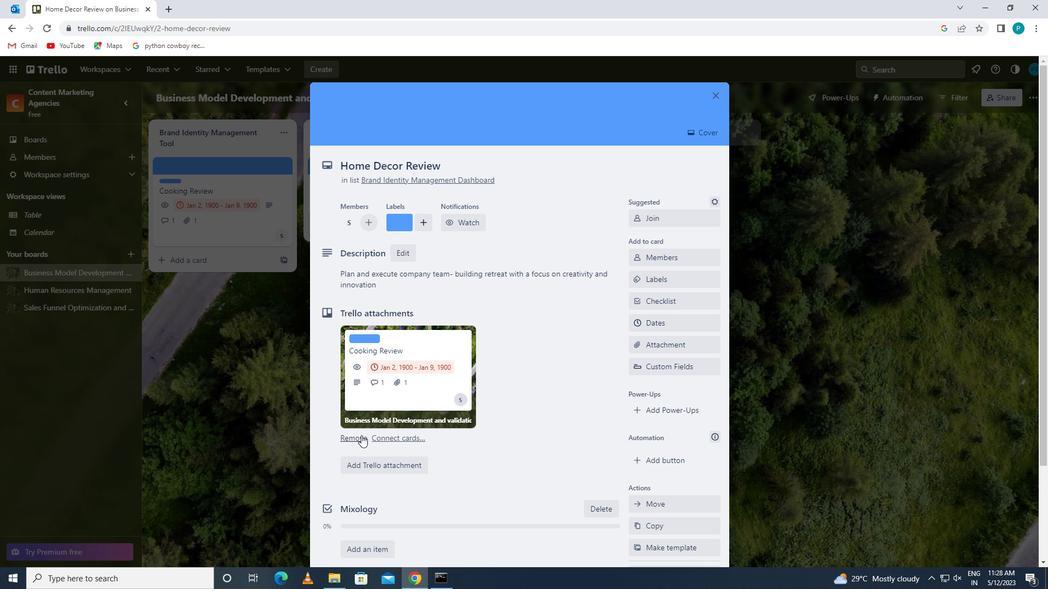 
Action: Mouse moved to (375, 492)
Screenshot: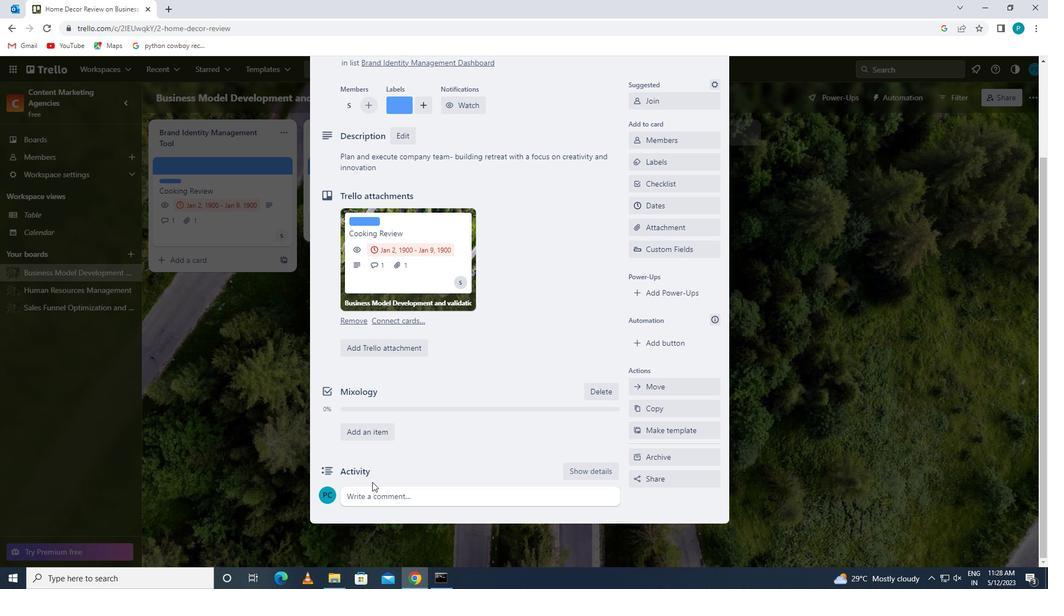 
Action: Mouse pressed left at (375, 492)
Screenshot: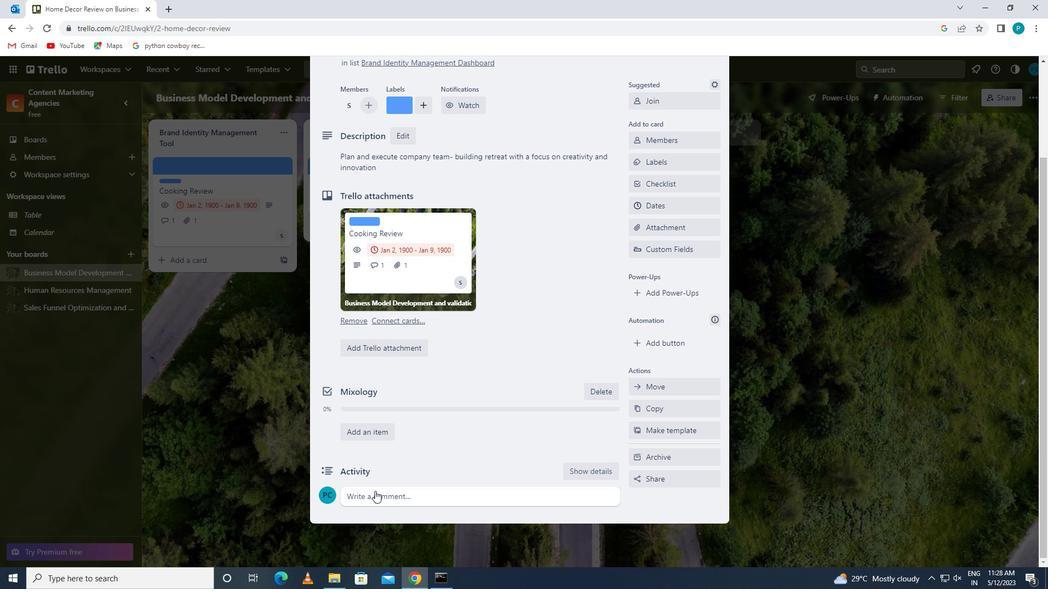 
Action: Key pressed <Key.caps_lock>t<Key.caps_lock>his<Key.space>task<Key.space>presents<Key.space>as<Key.backspace>n<Key.space>opportunity<Key.space>to<Key.space>demonstrate<Key.space>our<Key.space>leadership<Key.space>and<Key.space>decision-making<Key.space>skills,<Key.space>makin<Key.backspace>kin<Key.backspace><Key.backspace><Key.backspace>ng<Key.space>informed<Key.space>choices<Key.space>and<Key.space>taking<Key.space>action<Key.space>
Screenshot: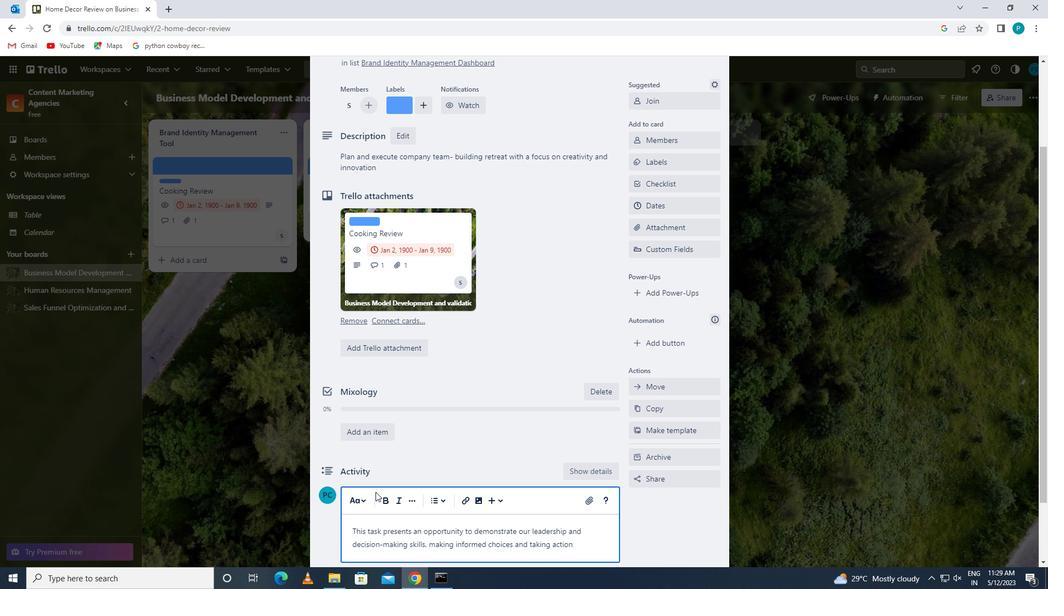 
Action: Mouse moved to (382, 504)
Screenshot: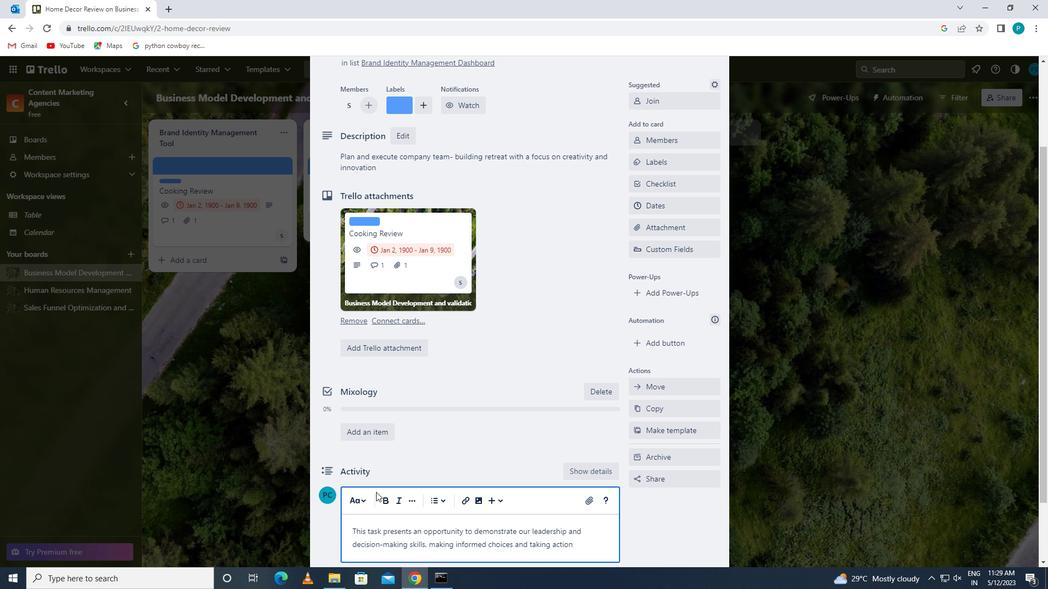 
Action: Mouse scrolled (382, 504) with delta (0, 0)
Screenshot: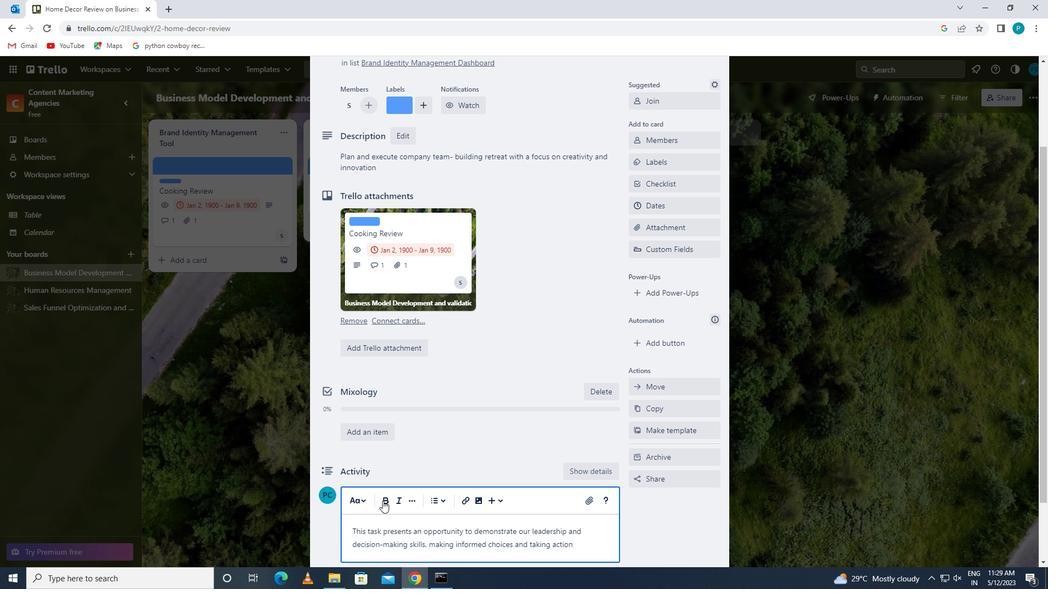 
Action: Mouse moved to (345, 522)
Screenshot: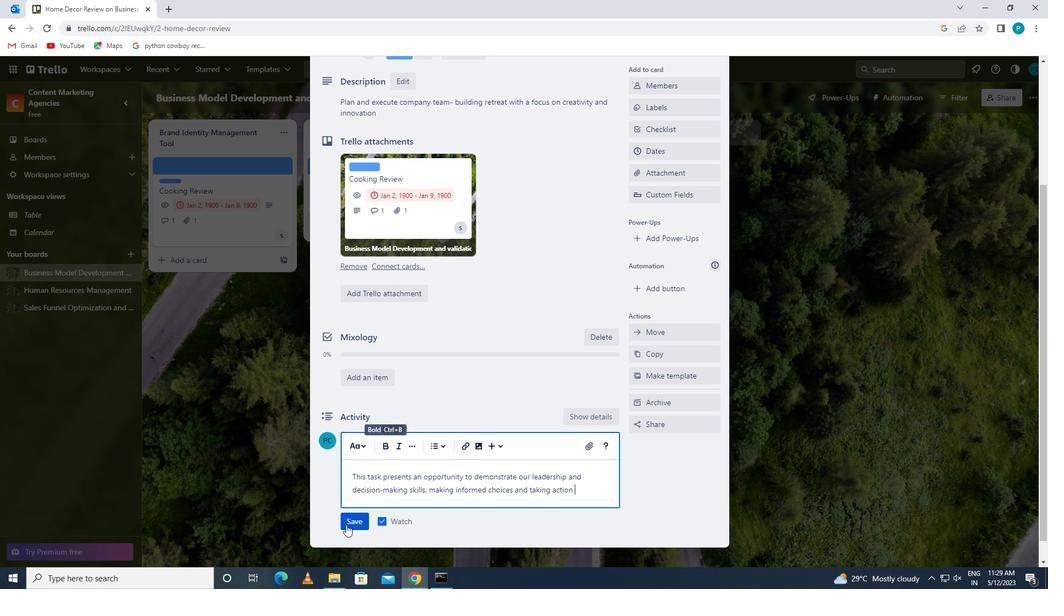 
Action: Mouse pressed left at (345, 522)
Screenshot: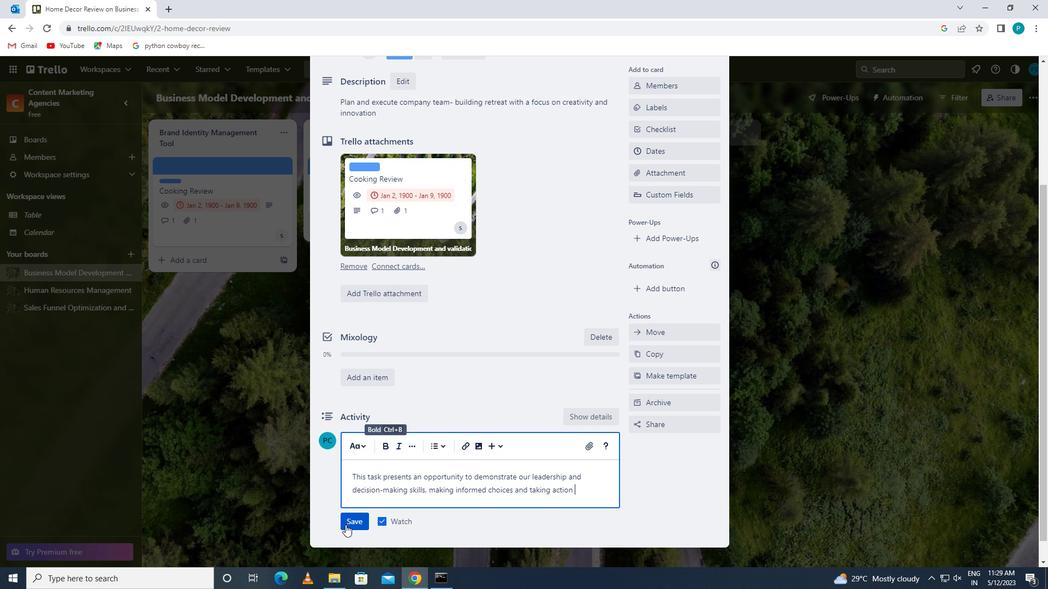
Action: Mouse moved to (644, 298)
Screenshot: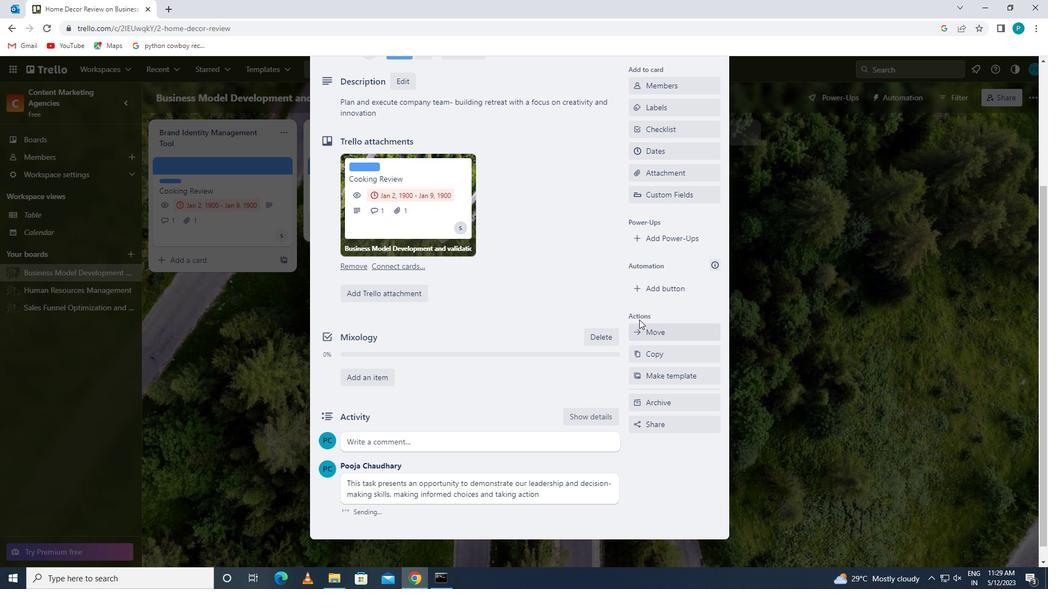
Action: Mouse scrolled (644, 299) with delta (0, 0)
Screenshot: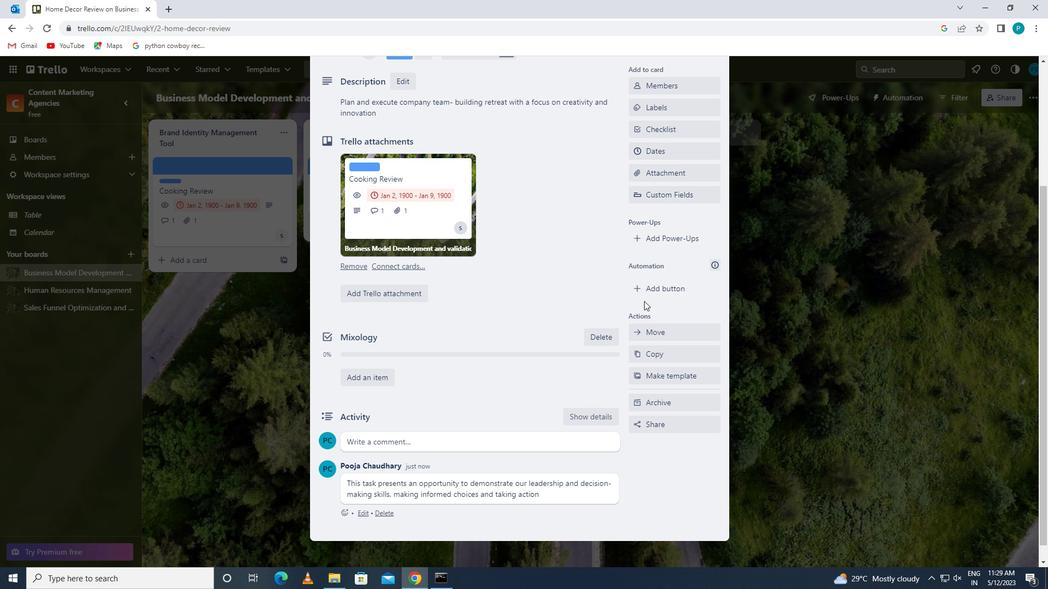 
Action: Mouse moved to (674, 200)
Screenshot: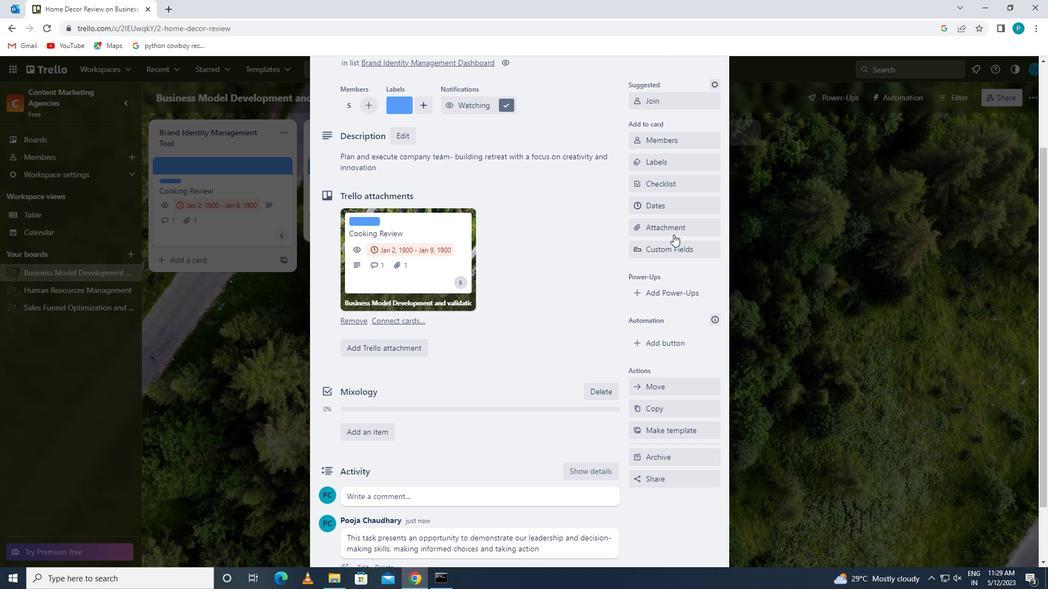 
Action: Mouse pressed left at (674, 200)
Screenshot: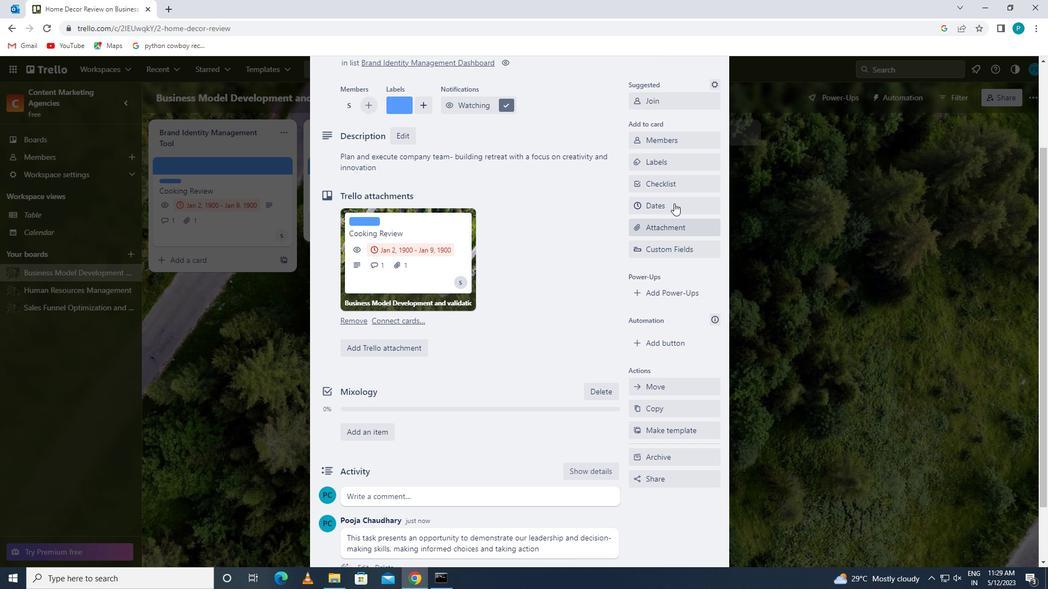 
Action: Mouse moved to (644, 294)
Screenshot: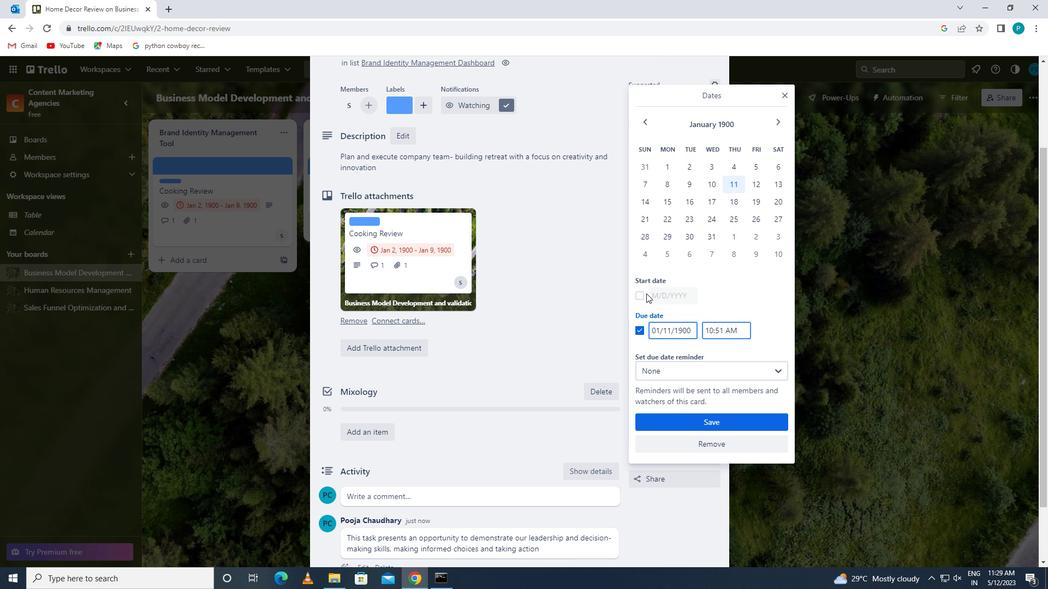 
Action: Mouse pressed left at (644, 294)
Screenshot: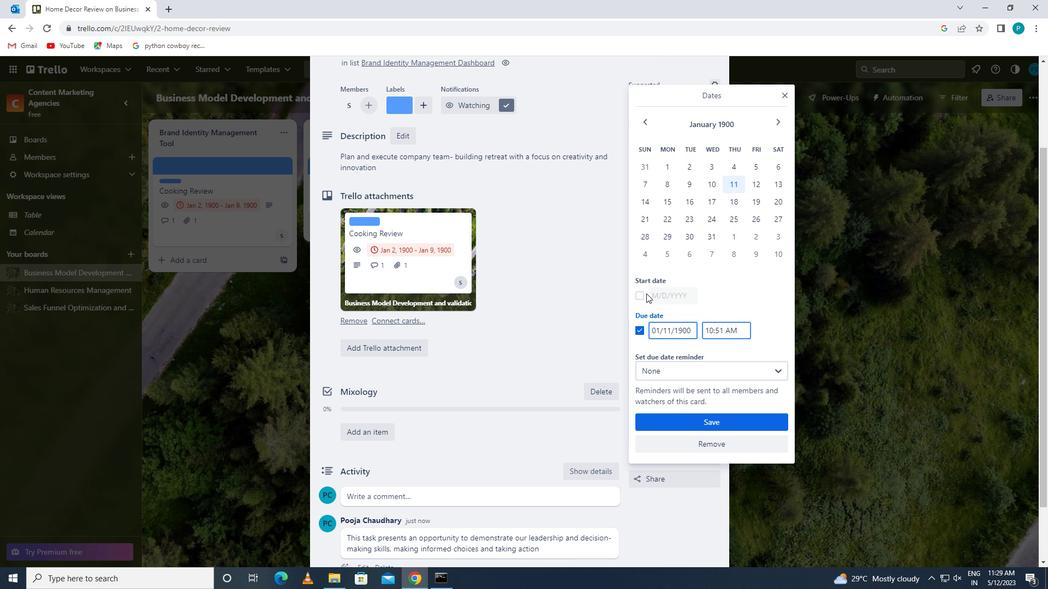 
Action: Mouse moved to (671, 296)
Screenshot: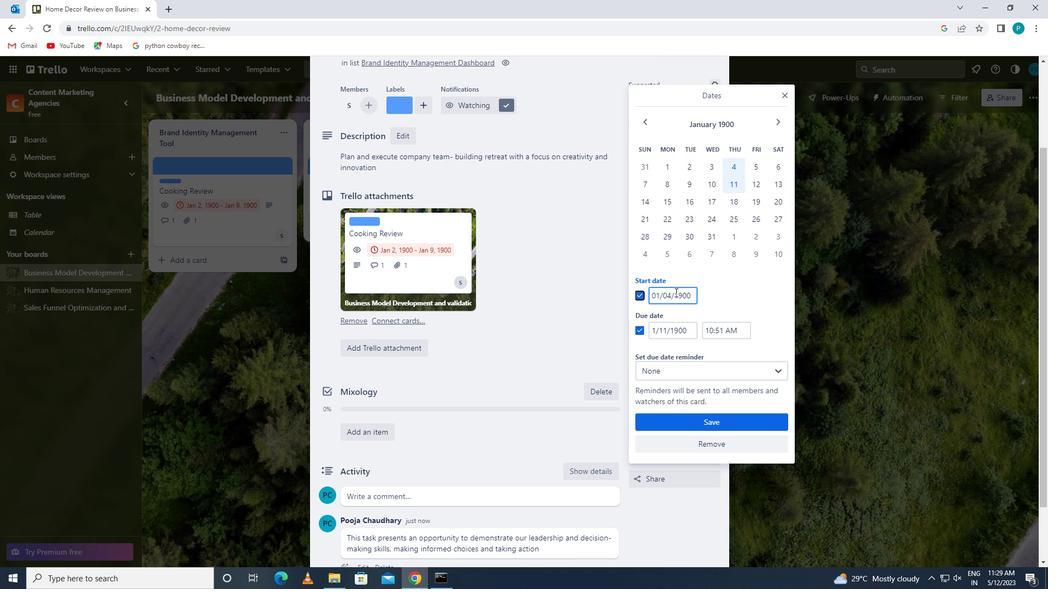 
Action: Mouse pressed left at (671, 296)
Screenshot: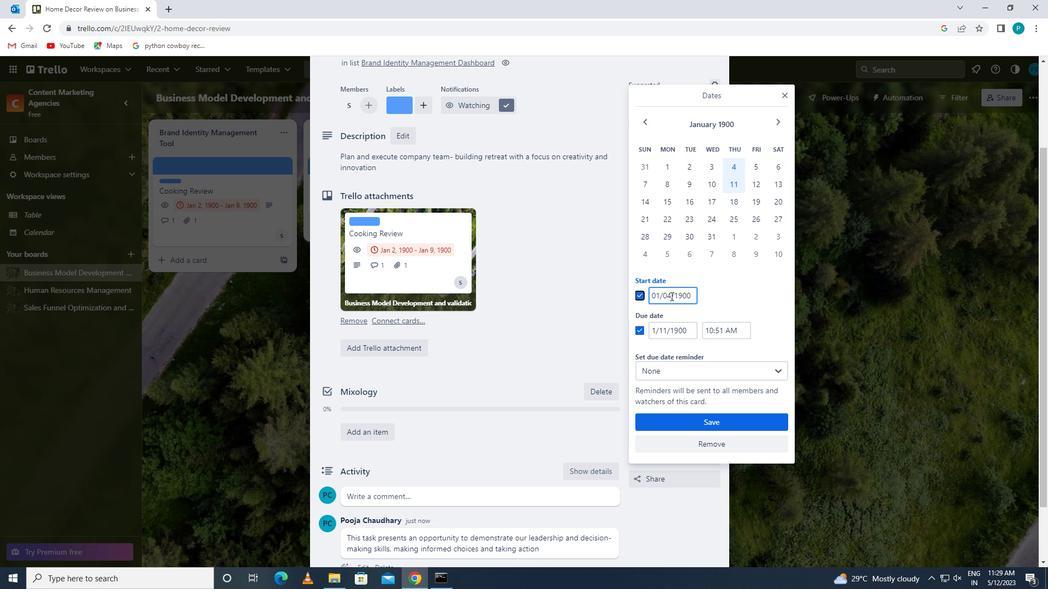 
Action: Mouse moved to (664, 297)
Screenshot: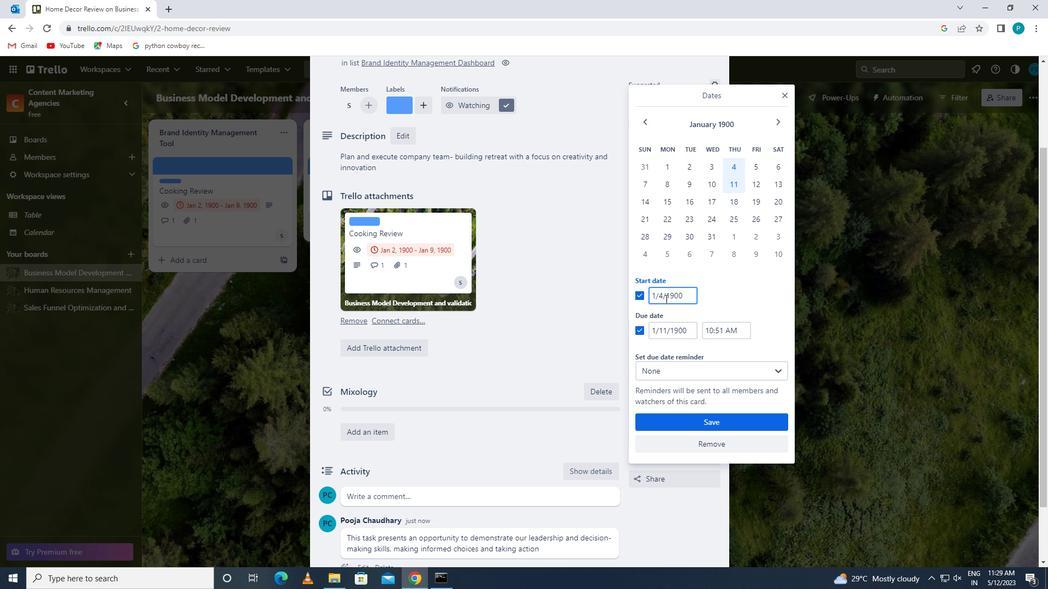 
Action: Mouse pressed left at (664, 297)
Screenshot: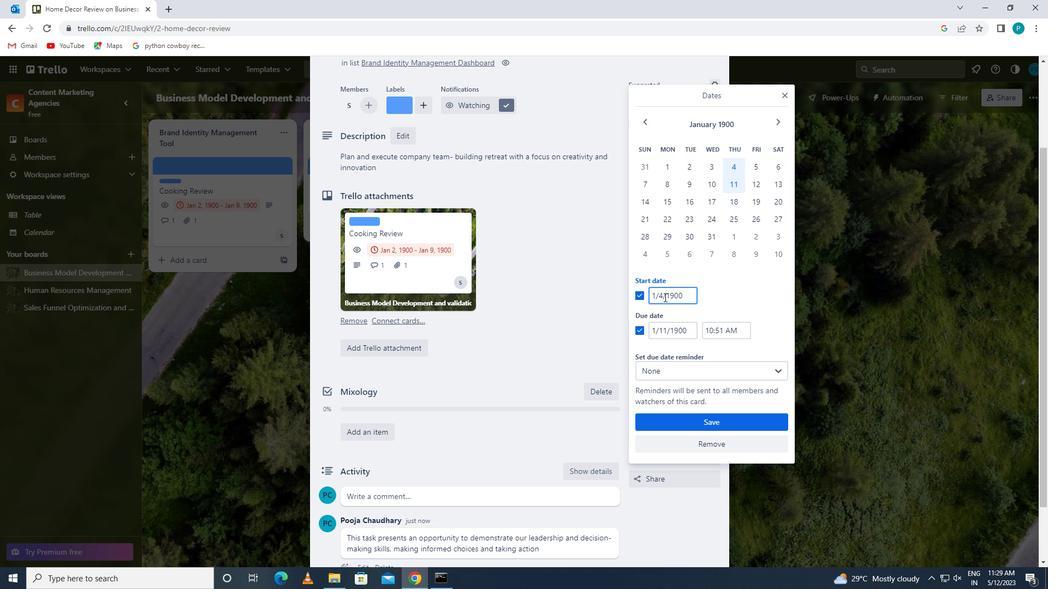 
Action: Mouse moved to (664, 297)
Screenshot: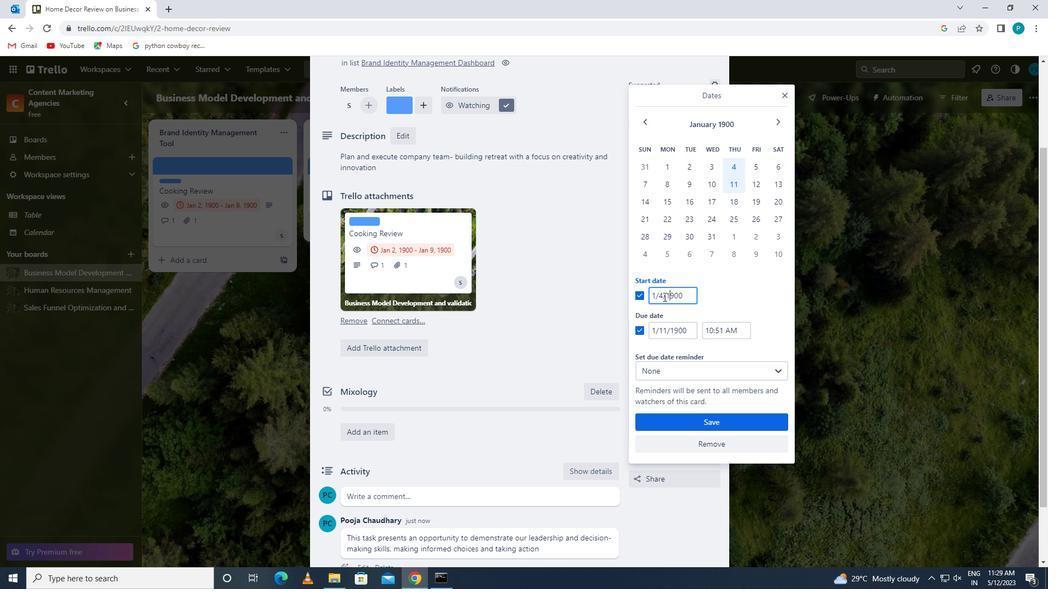 
Action: Key pressed <Key.backspace>5
Screenshot: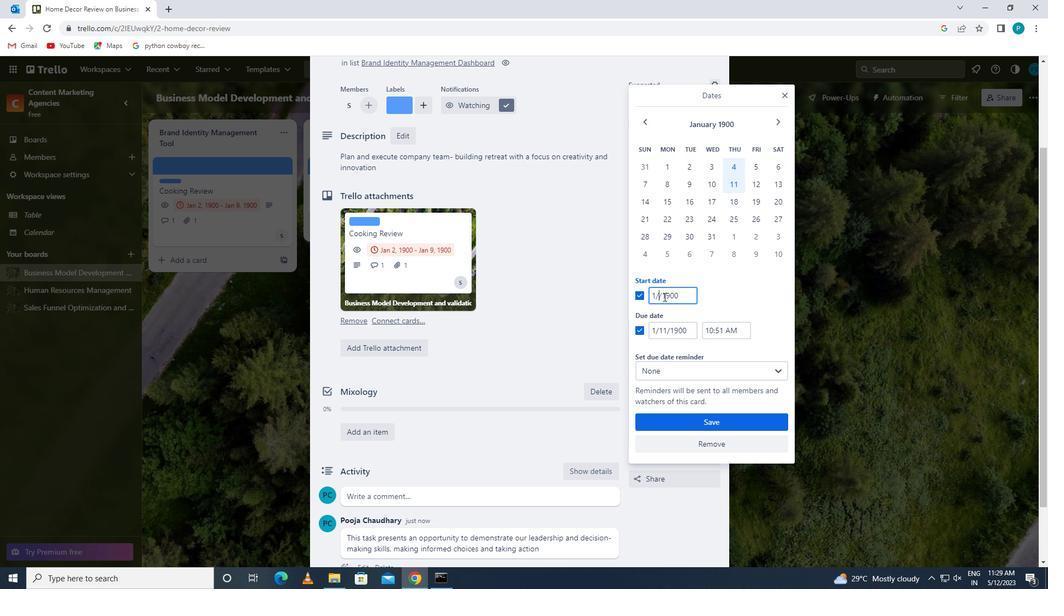 
Action: Mouse moved to (670, 330)
Screenshot: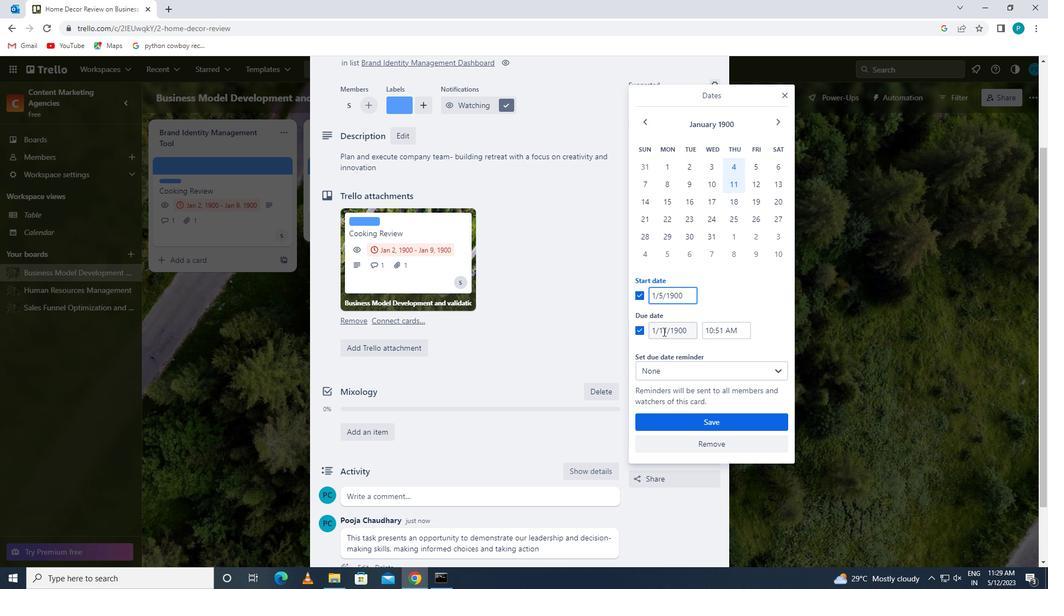 
Action: Mouse pressed left at (670, 330)
Screenshot: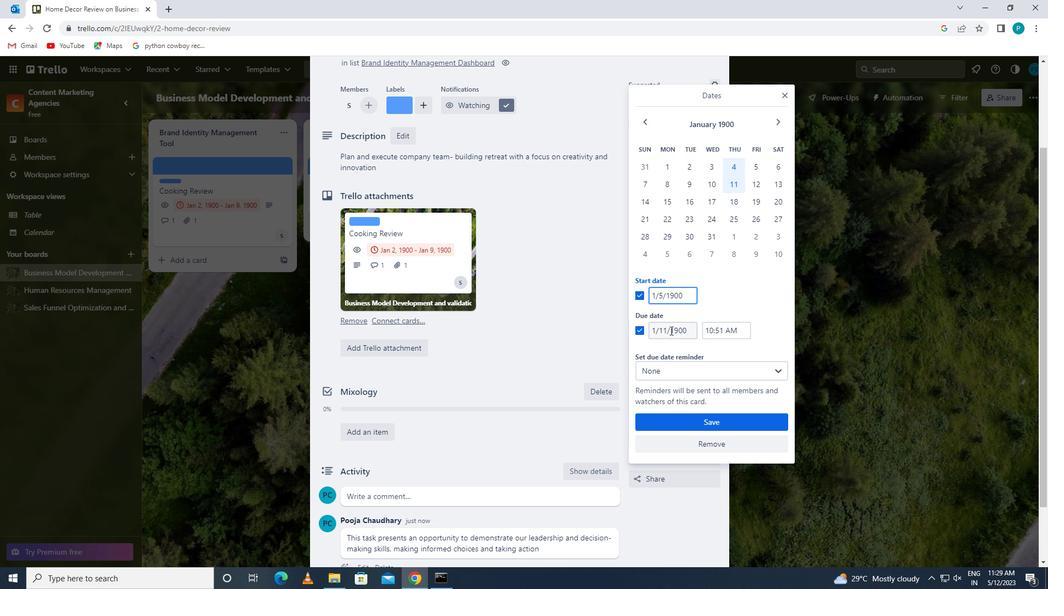 
Action: Mouse moved to (667, 332)
Screenshot: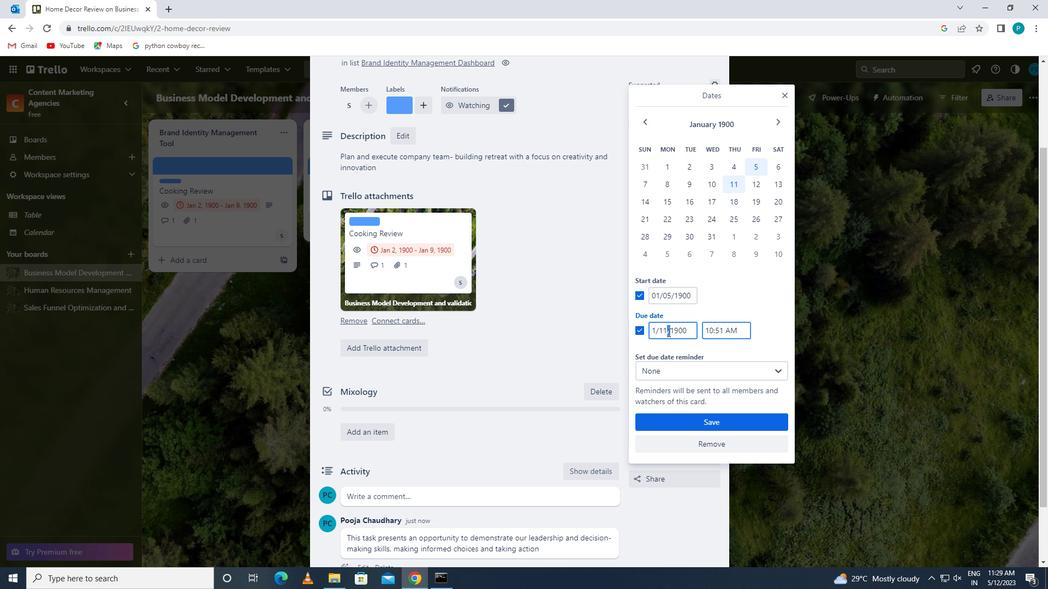 
Action: Mouse pressed left at (667, 332)
Screenshot: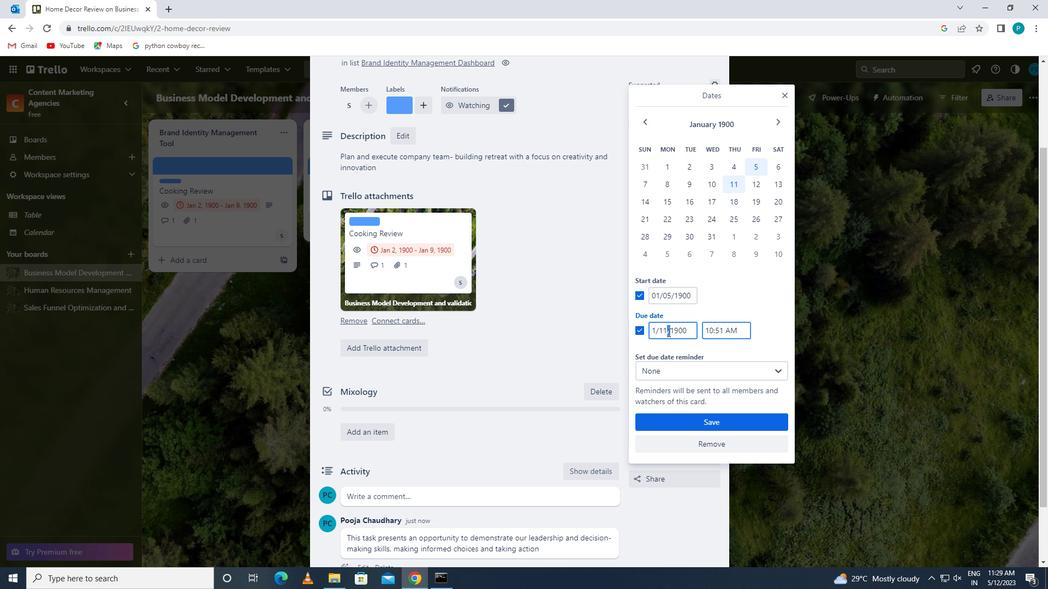 
Action: Mouse moved to (664, 333)
Screenshot: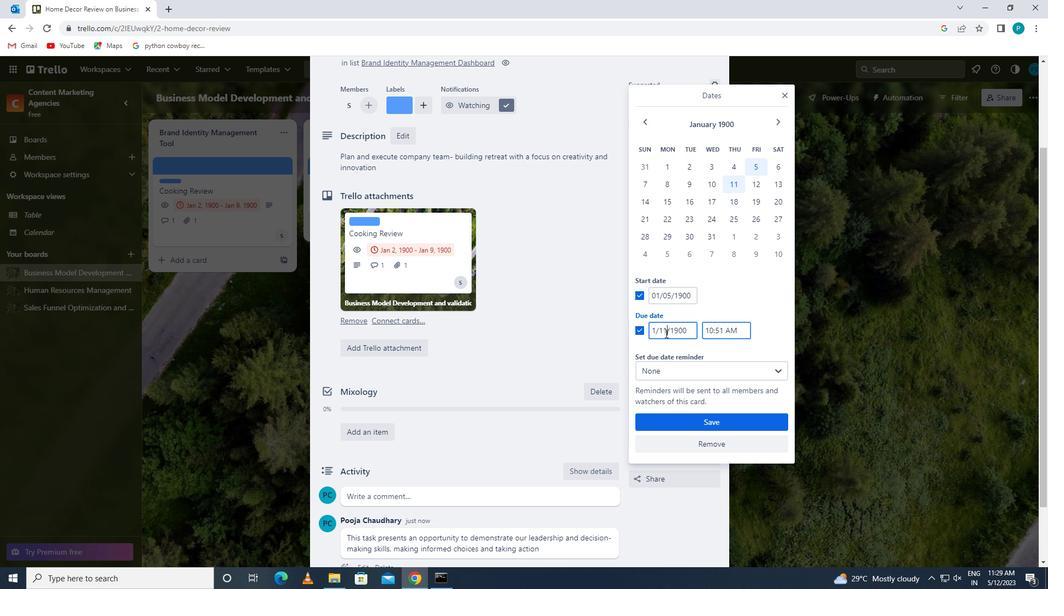 
Action: Key pressed <Key.backspace>2
Screenshot: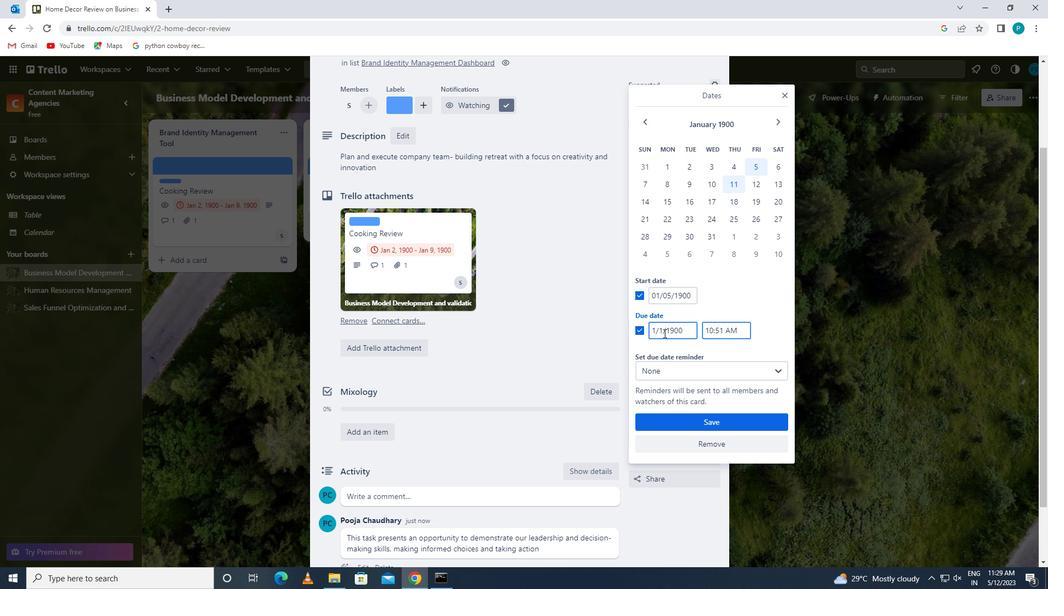 
Action: Mouse moved to (684, 423)
Screenshot: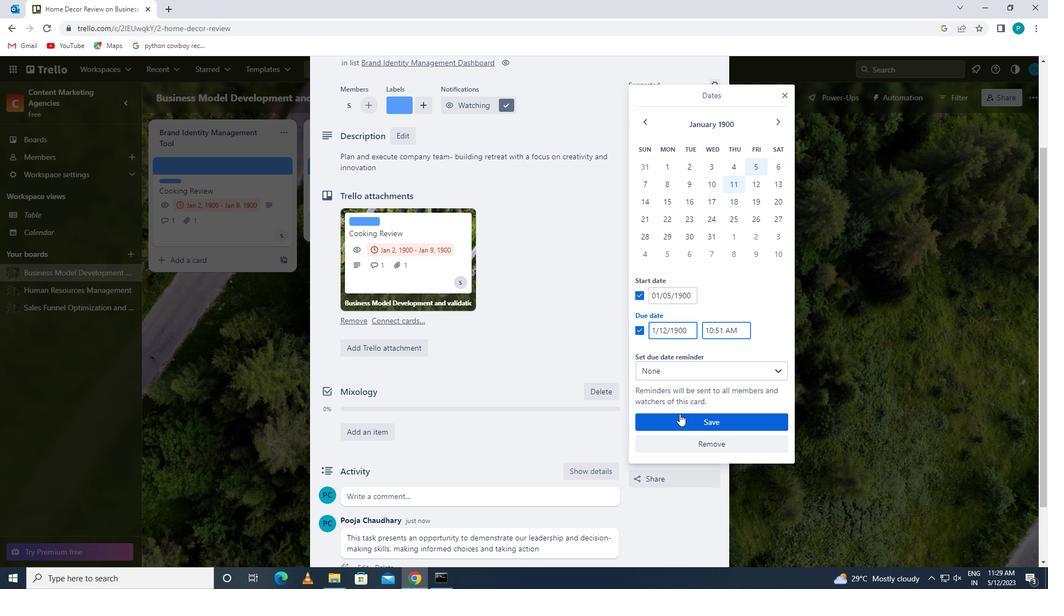 
Action: Mouse pressed left at (684, 423)
Screenshot: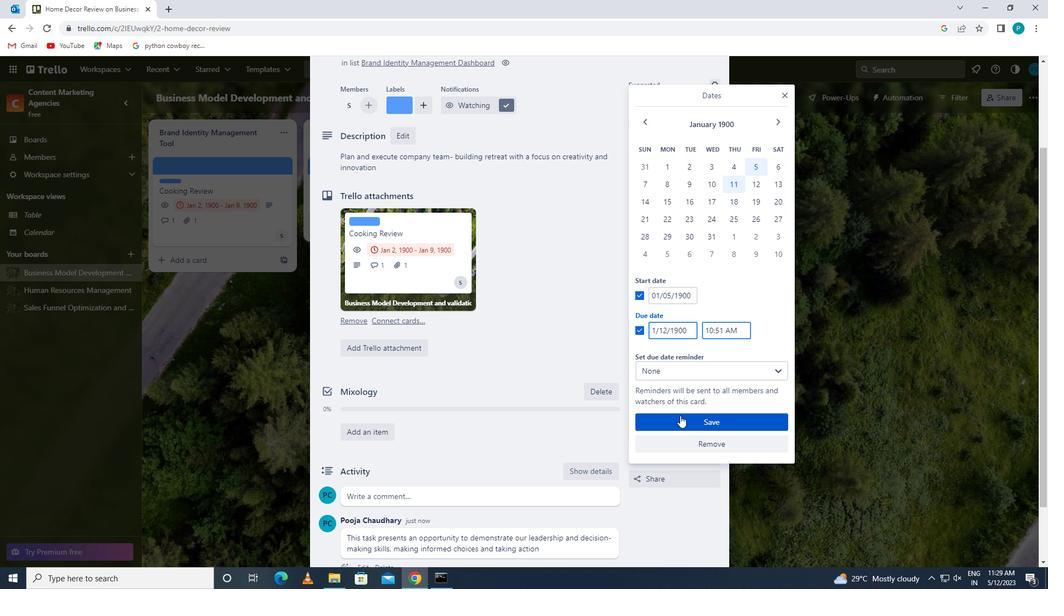 
Action: Mouse scrolled (684, 423) with delta (0, 0)
Screenshot: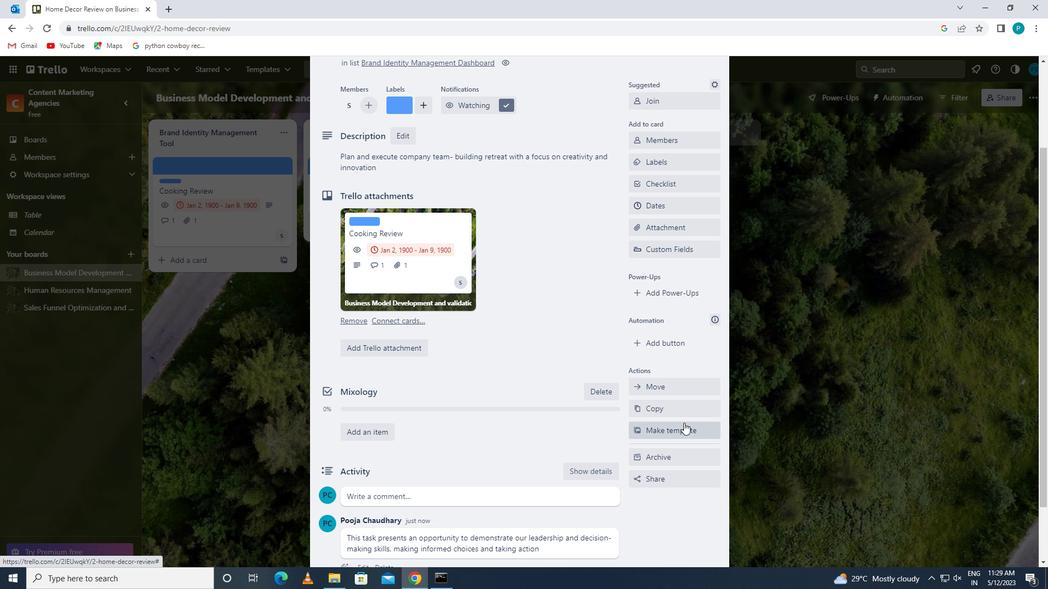 
Action: Mouse scrolled (684, 423) with delta (0, 0)
Screenshot: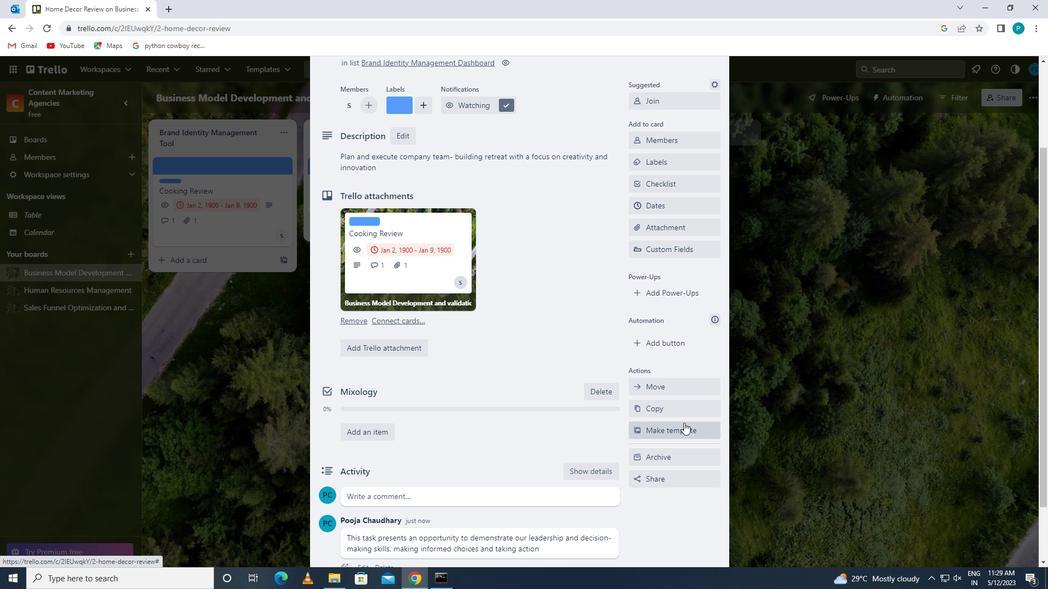 
Action: Mouse scrolled (684, 423) with delta (0, 0)
Screenshot: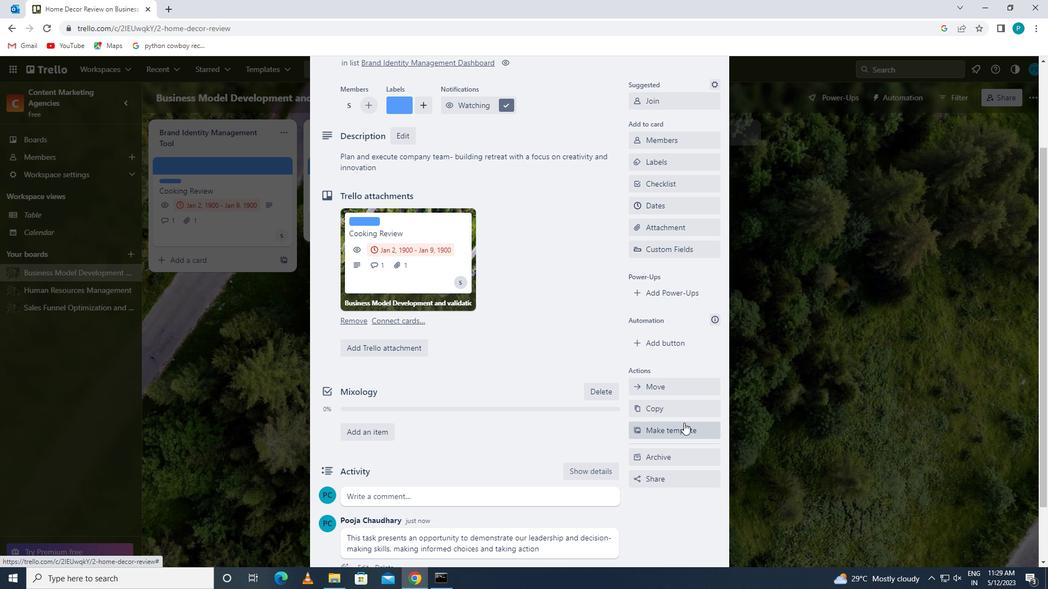 
